 Task: For heading Use Caveat with red colour.  font size for heading24,  'Change the font style of data to'Caveat and font size to 16,  Change the alignment of both headline & data to Align right In the sheet   Synergy Sales templetes   book
Action: Mouse moved to (318, 158)
Screenshot: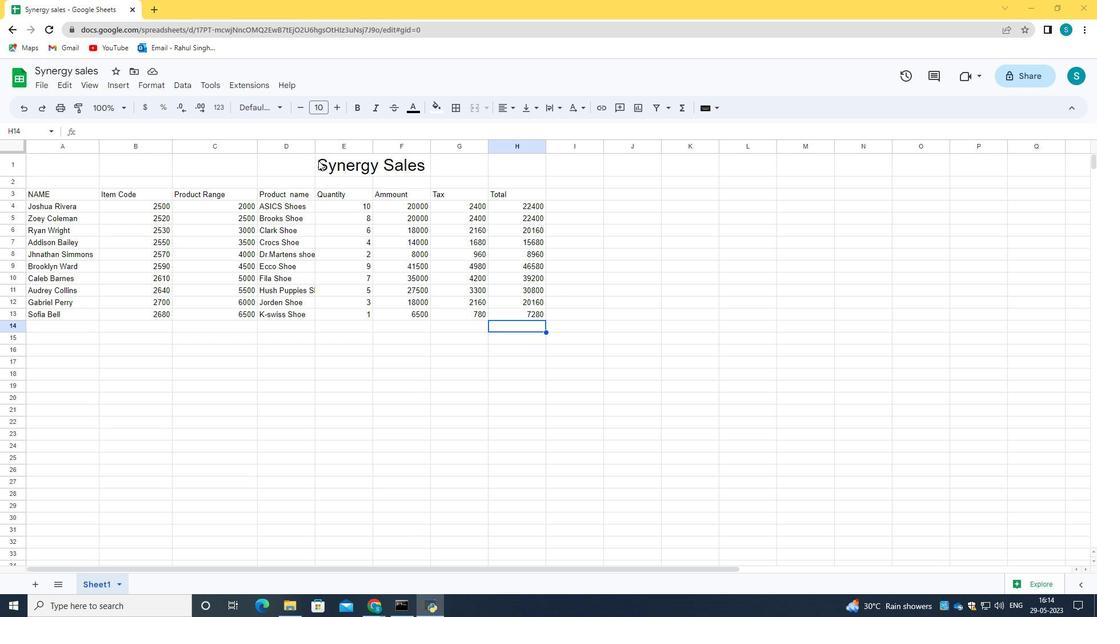 
Action: Mouse pressed left at (318, 158)
Screenshot: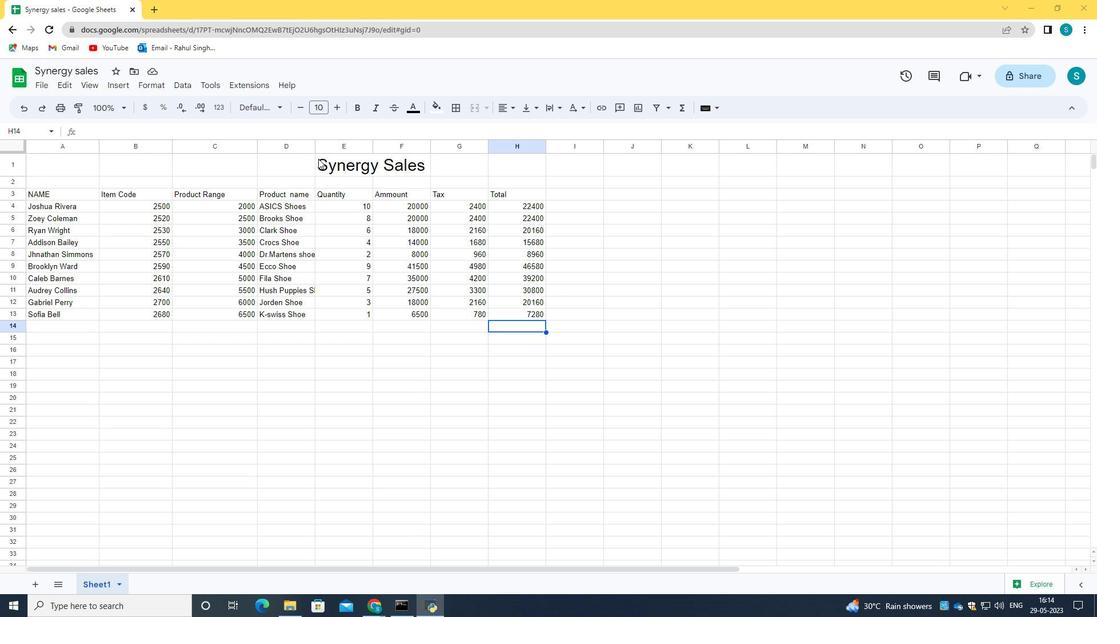 
Action: Mouse moved to (425, 164)
Screenshot: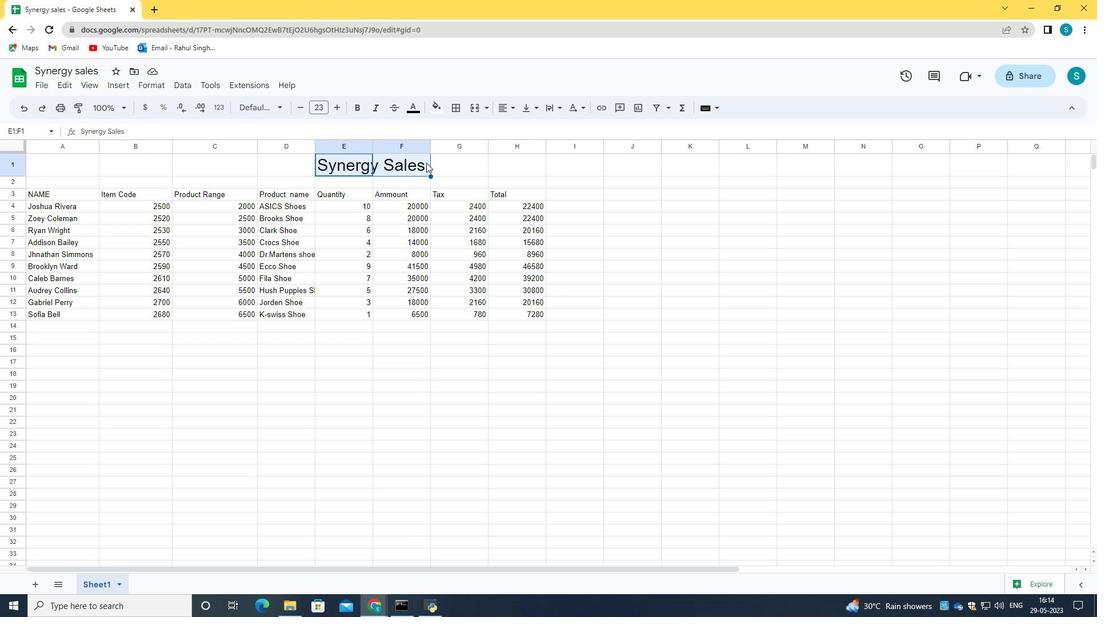 
Action: Mouse pressed left at (425, 164)
Screenshot: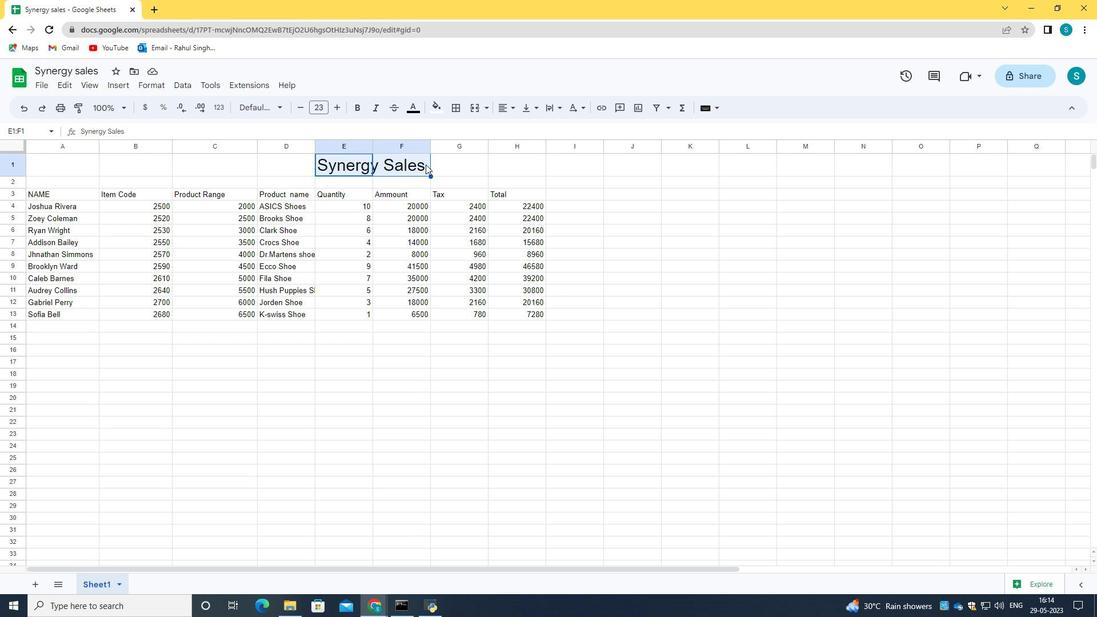 
Action: Mouse pressed left at (425, 164)
Screenshot: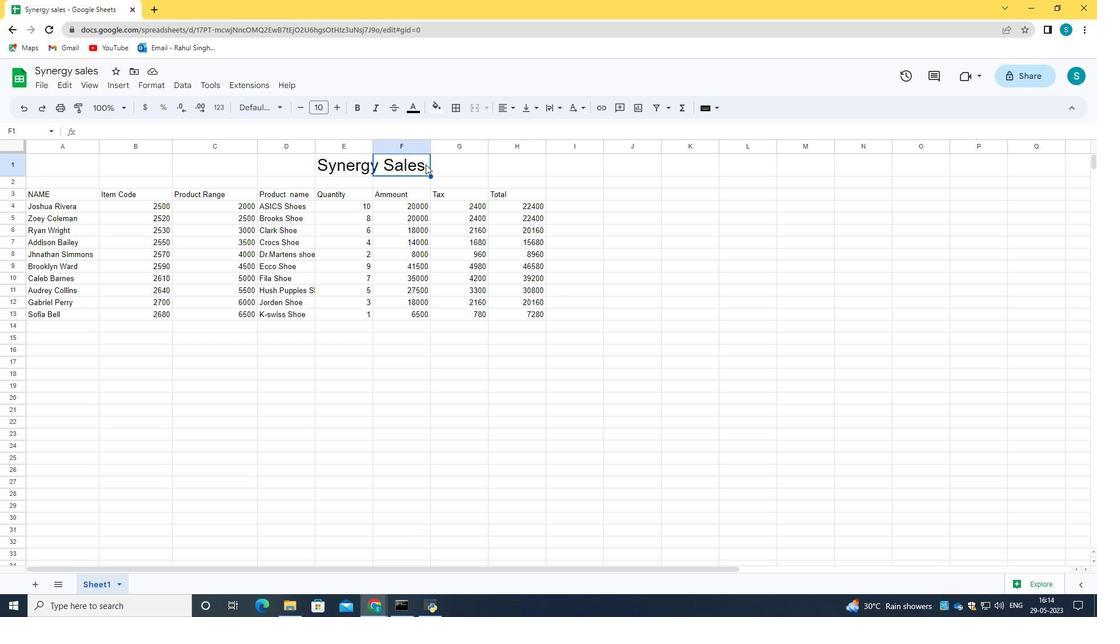 
Action: Mouse moved to (356, 168)
Screenshot: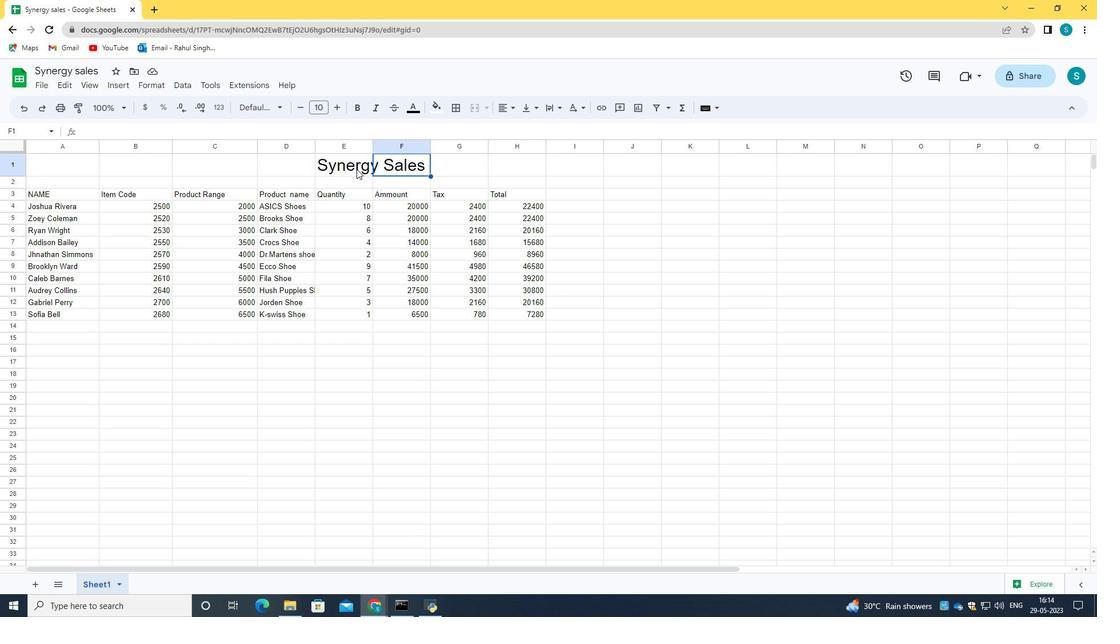 
Action: Mouse pressed left at (356, 168)
Screenshot: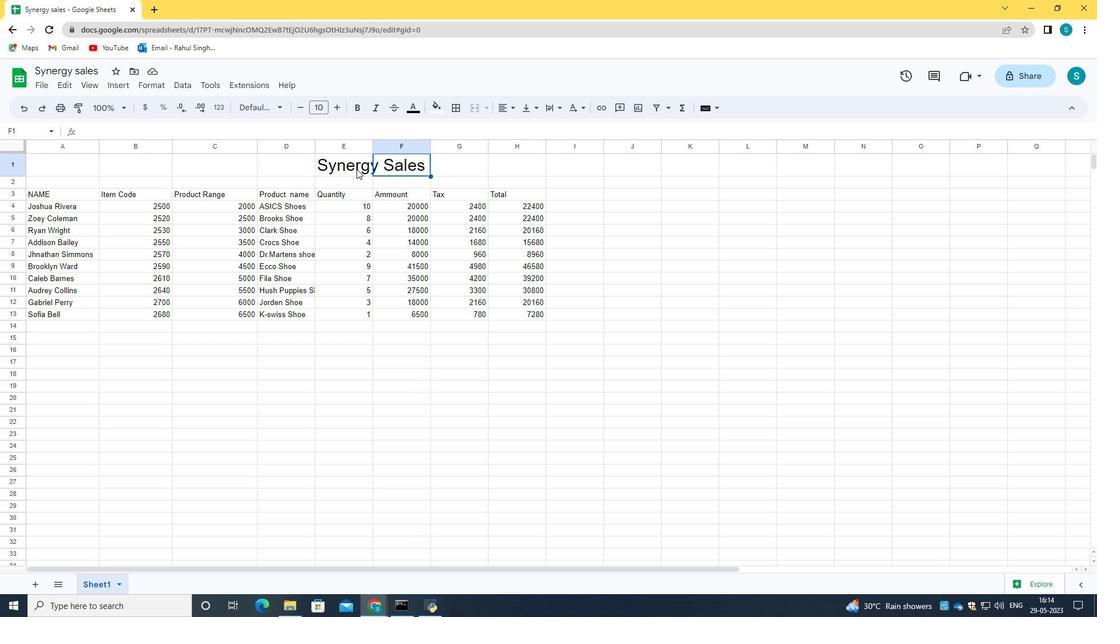 
Action: Mouse moved to (373, 146)
Screenshot: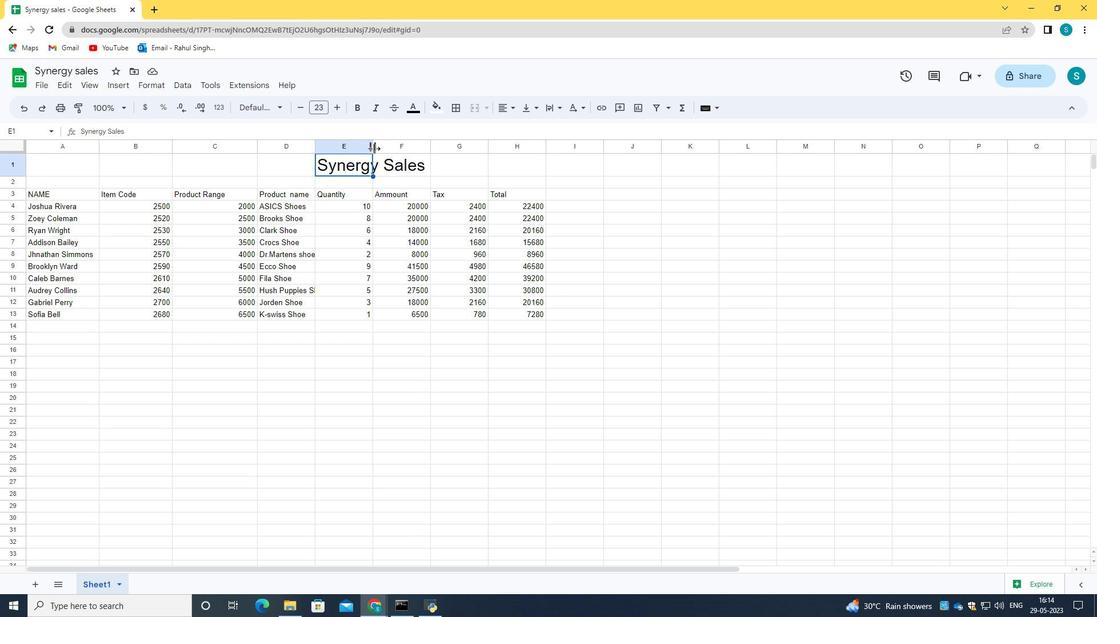 
Action: Mouse pressed left at (373, 146)
Screenshot: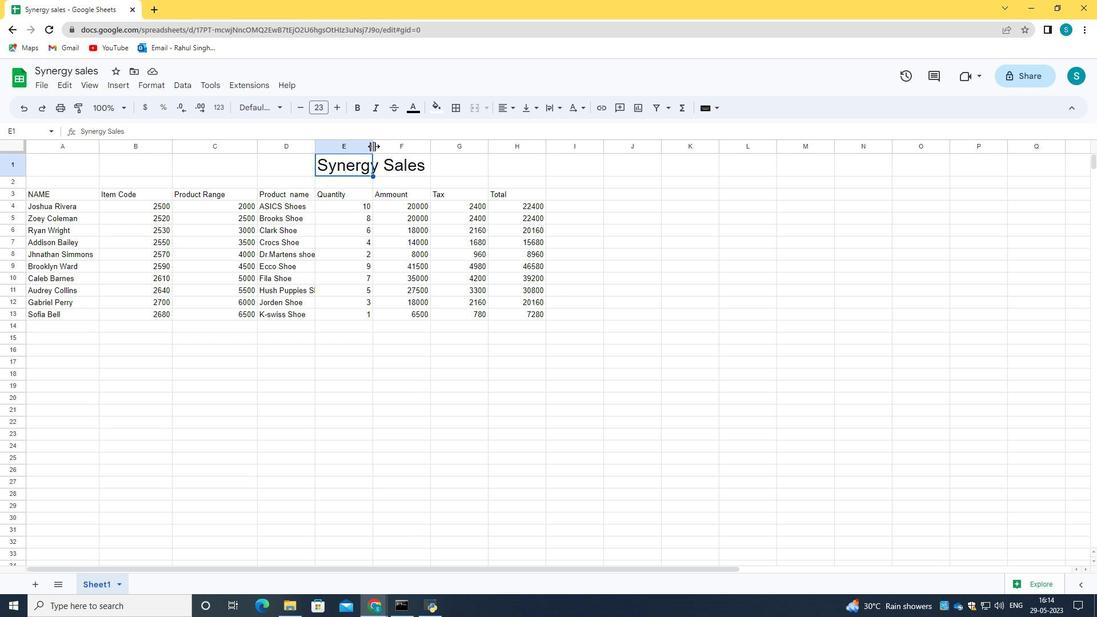 
Action: Mouse moved to (422, 142)
Screenshot: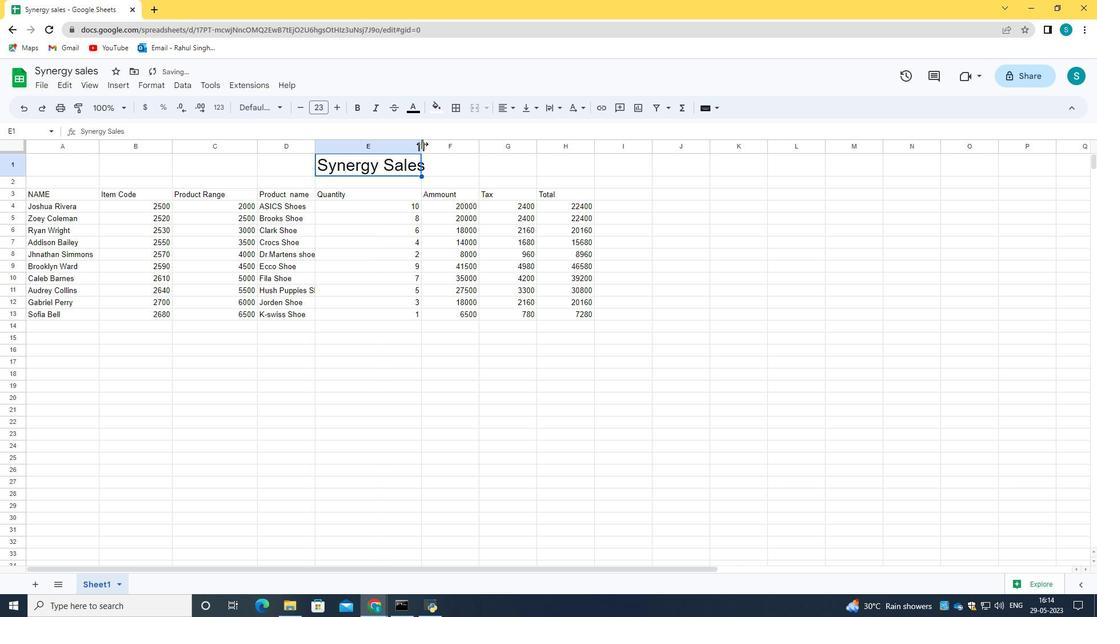 
Action: Mouse pressed left at (422, 142)
Screenshot: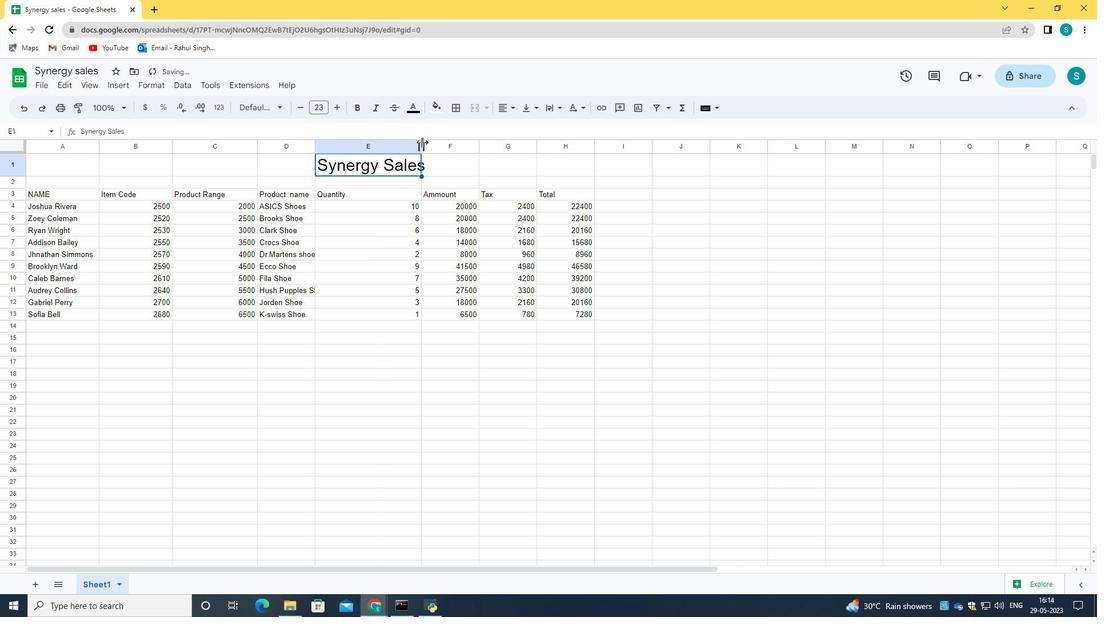 
Action: Mouse moved to (427, 164)
Screenshot: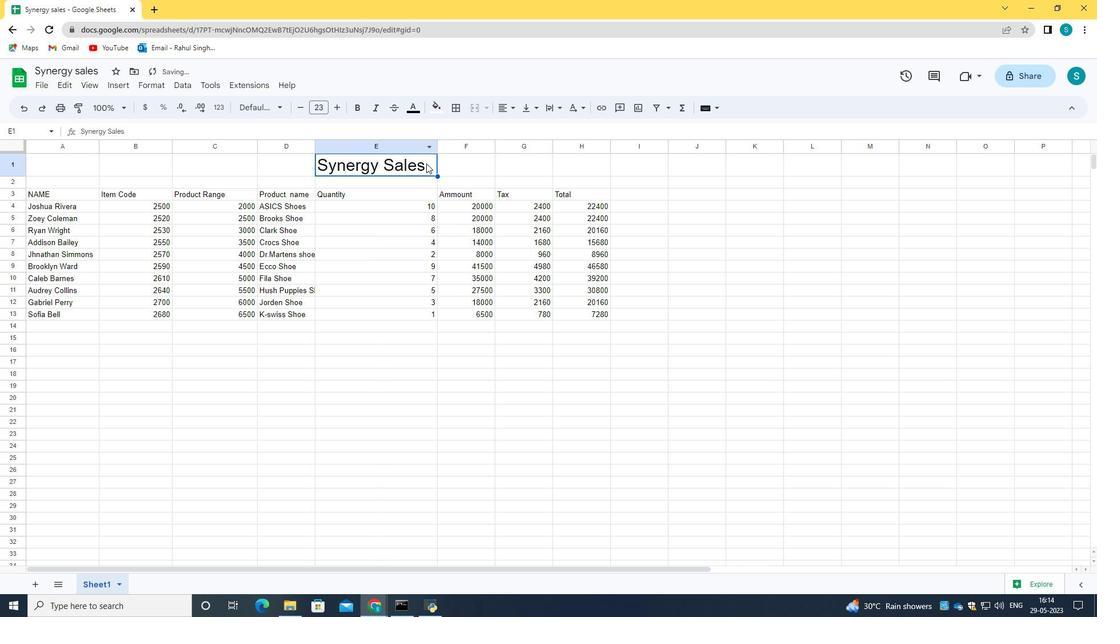 
Action: Mouse pressed left at (427, 164)
Screenshot: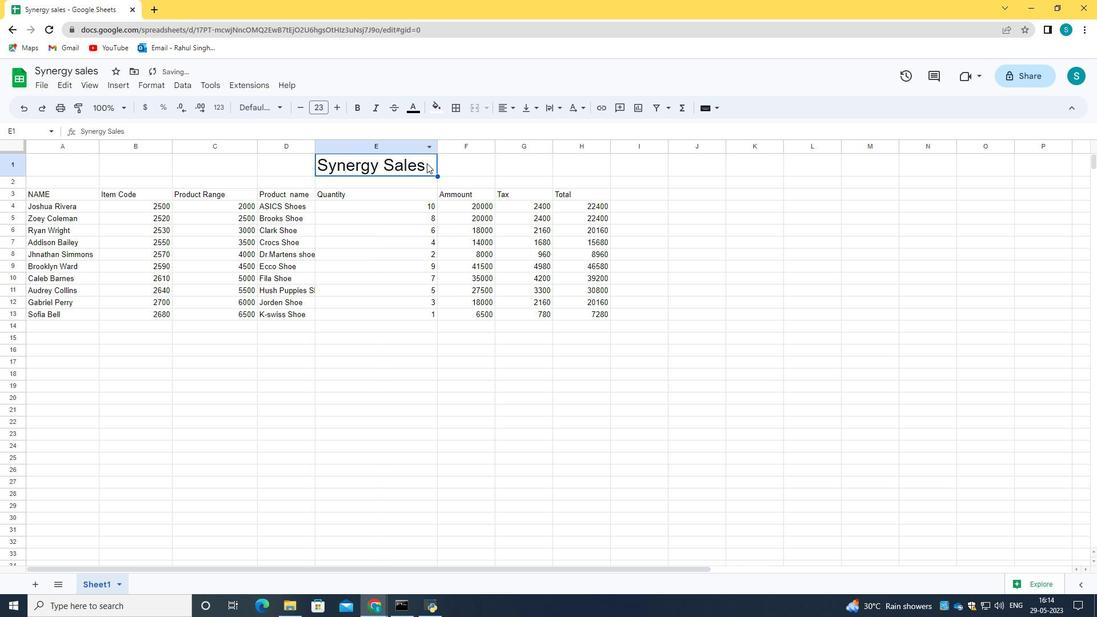
Action: Mouse pressed left at (427, 164)
Screenshot: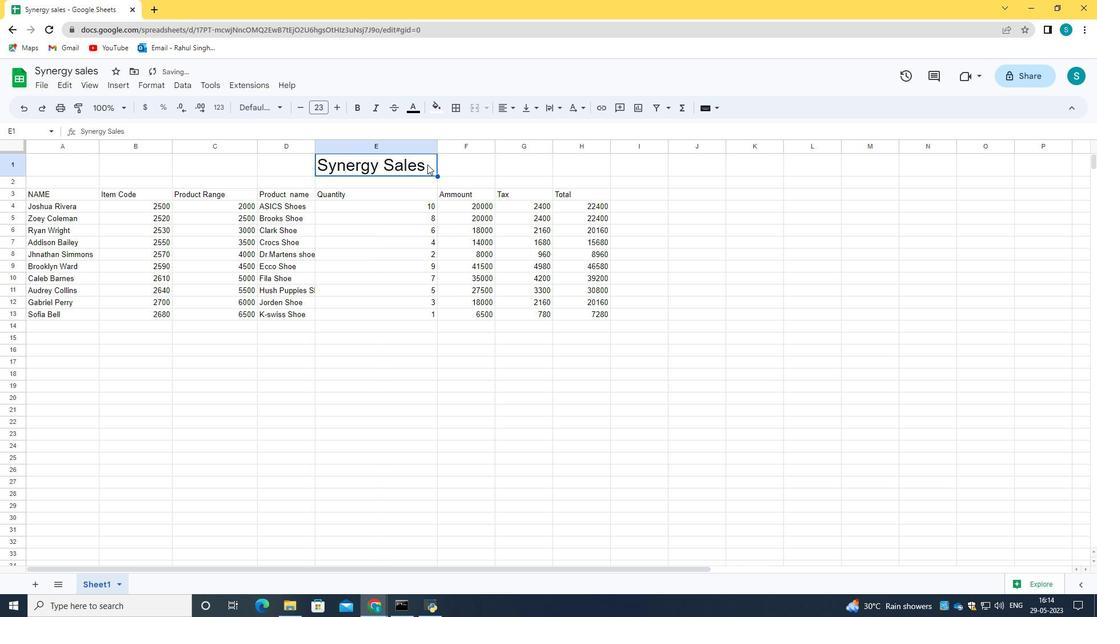 
Action: Mouse pressed left at (427, 164)
Screenshot: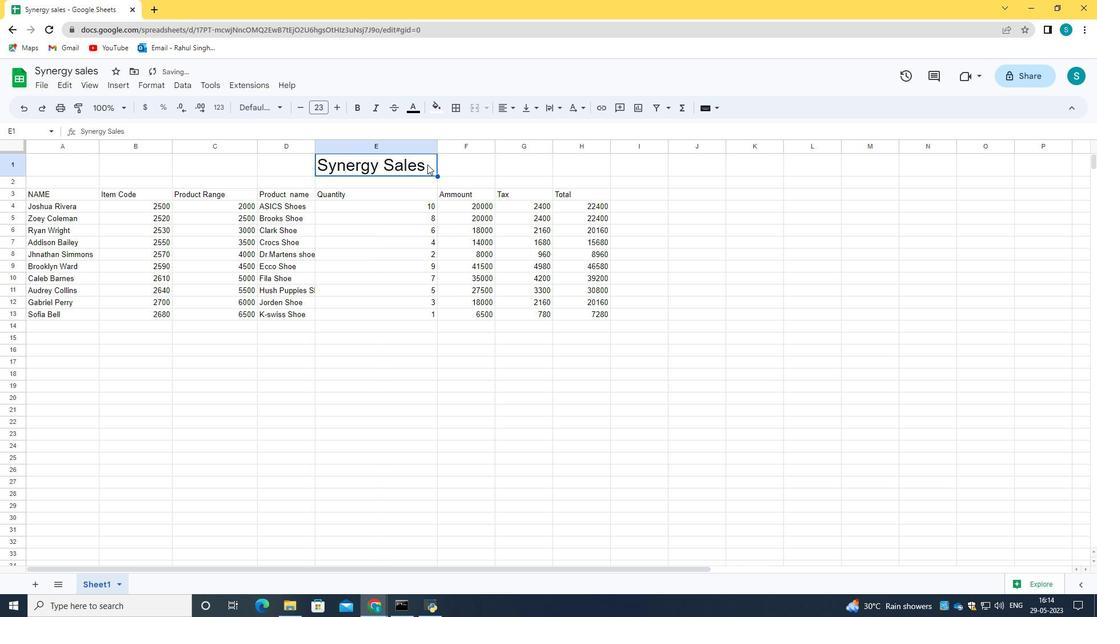 
Action: Mouse moved to (277, 107)
Screenshot: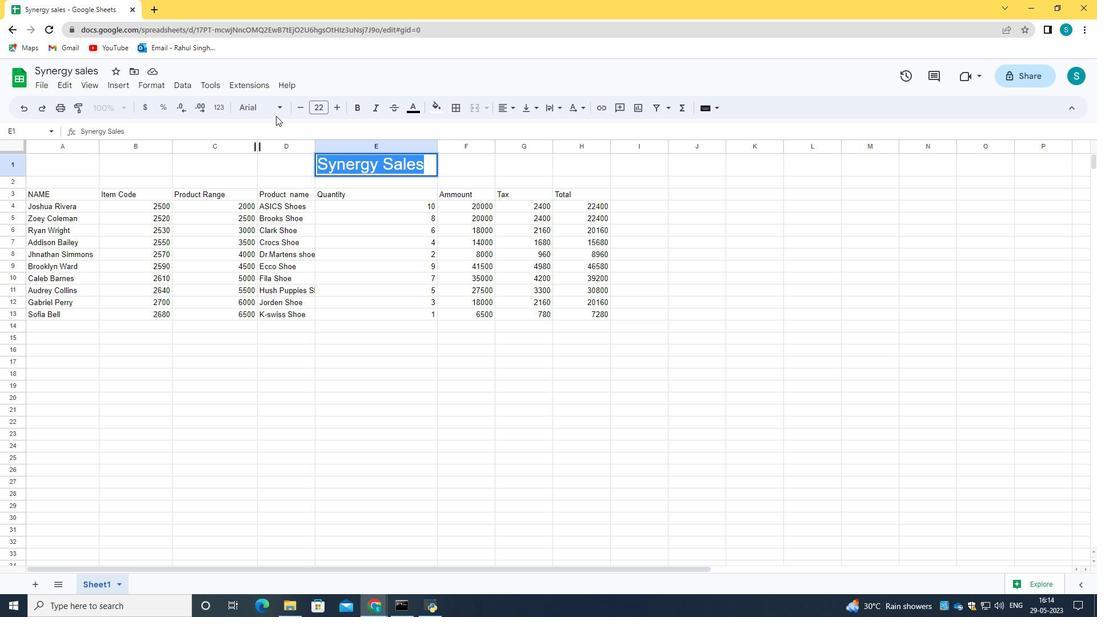 
Action: Mouse pressed left at (277, 107)
Screenshot: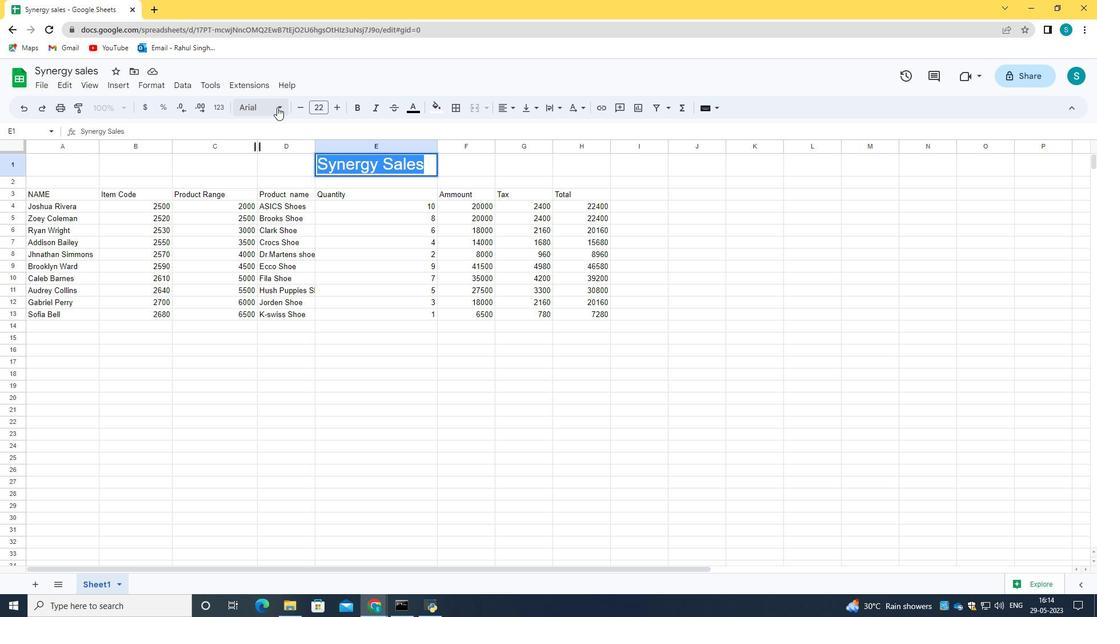 
Action: Mouse moved to (291, 365)
Screenshot: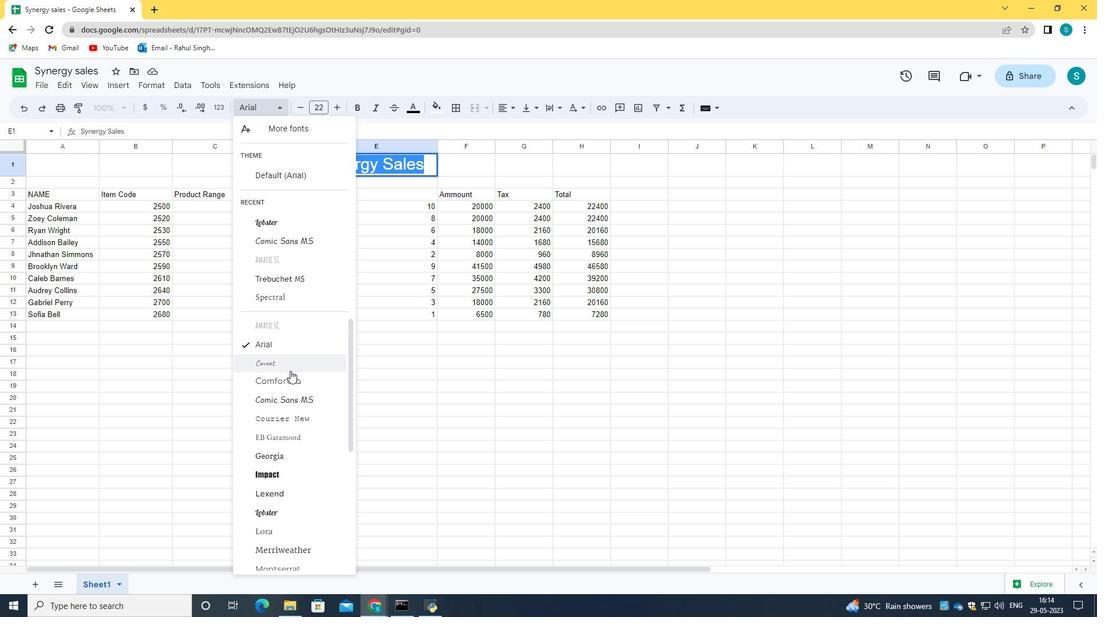 
Action: Mouse pressed left at (291, 365)
Screenshot: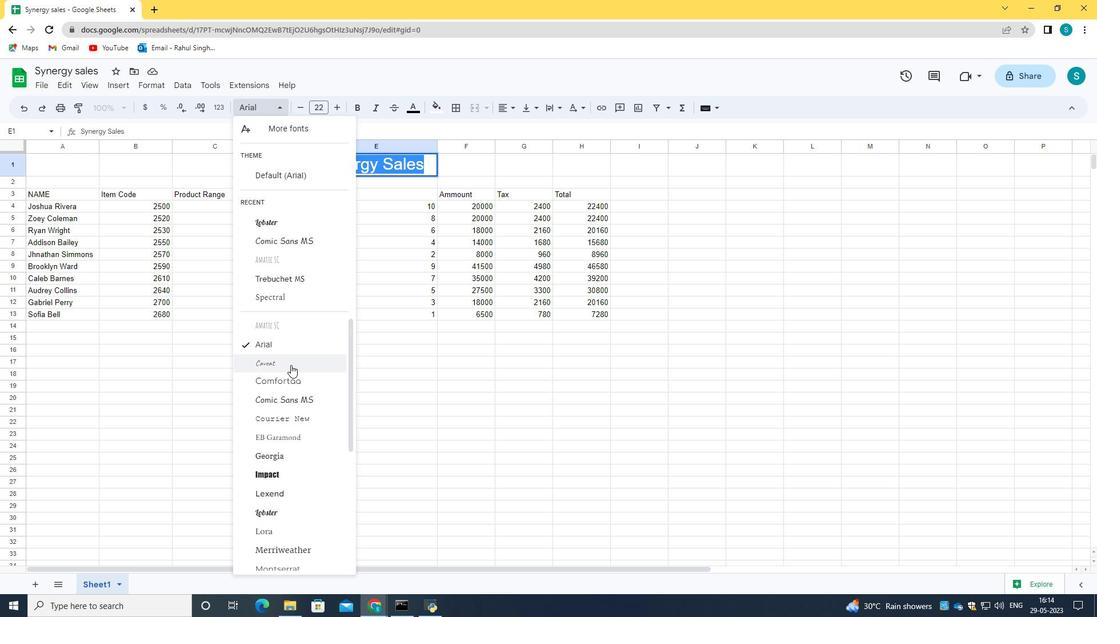 
Action: Mouse moved to (412, 110)
Screenshot: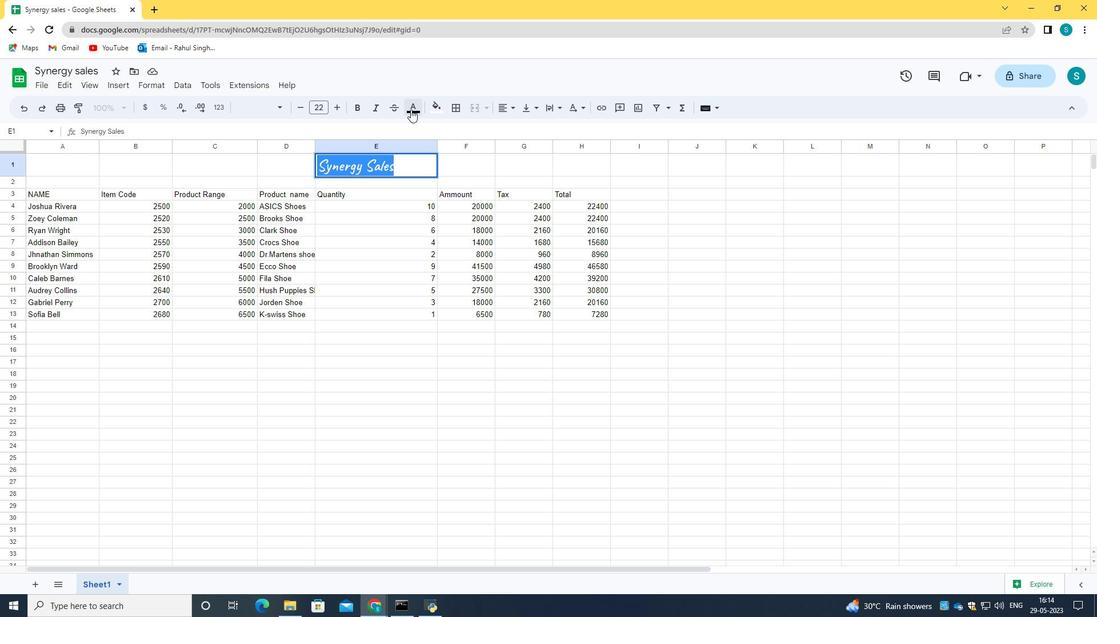 
Action: Mouse pressed left at (412, 110)
Screenshot: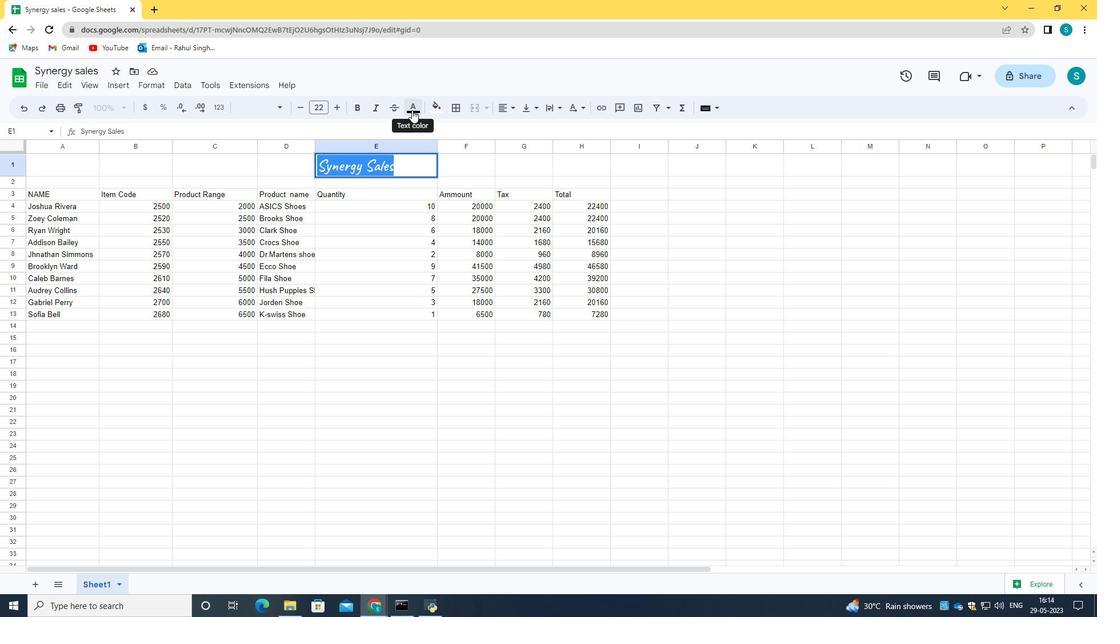 
Action: Mouse moved to (427, 159)
Screenshot: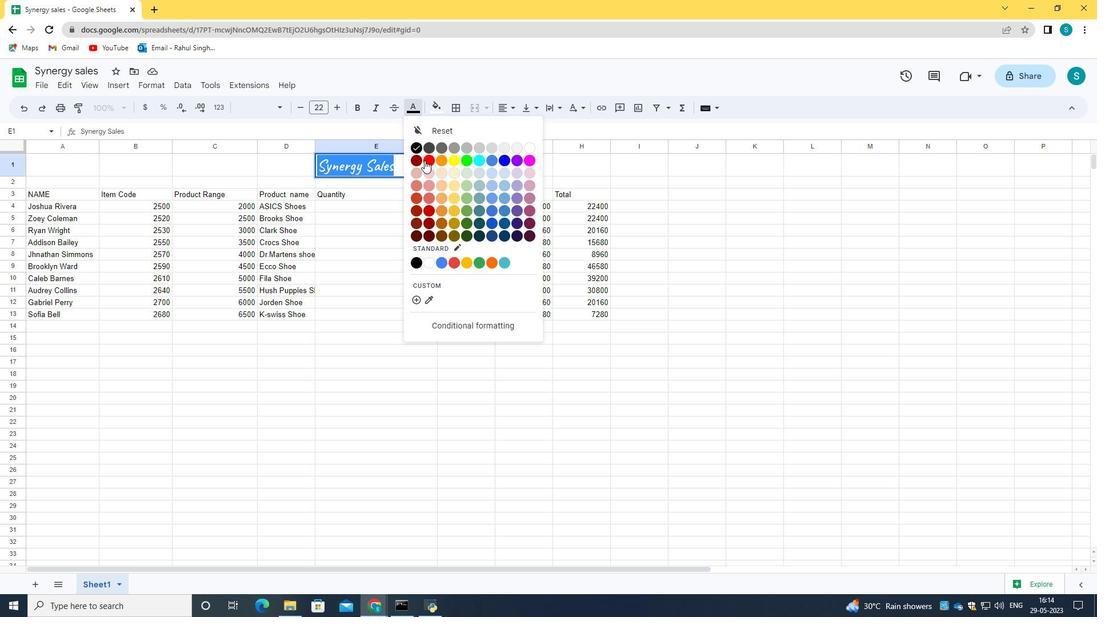 
Action: Mouse pressed left at (427, 159)
Screenshot: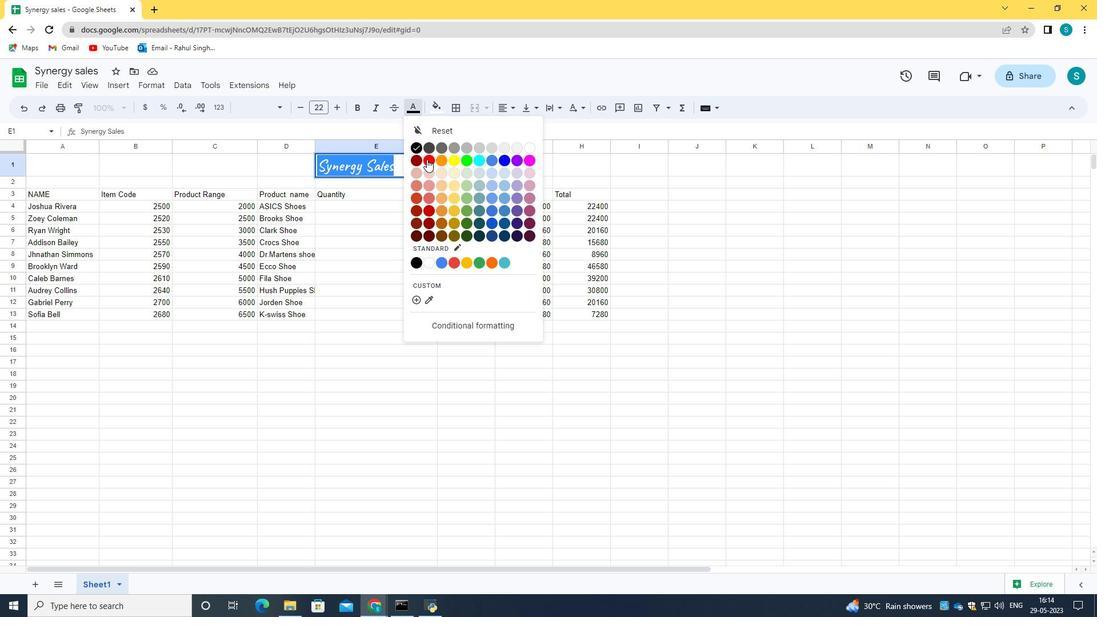
Action: Mouse moved to (337, 107)
Screenshot: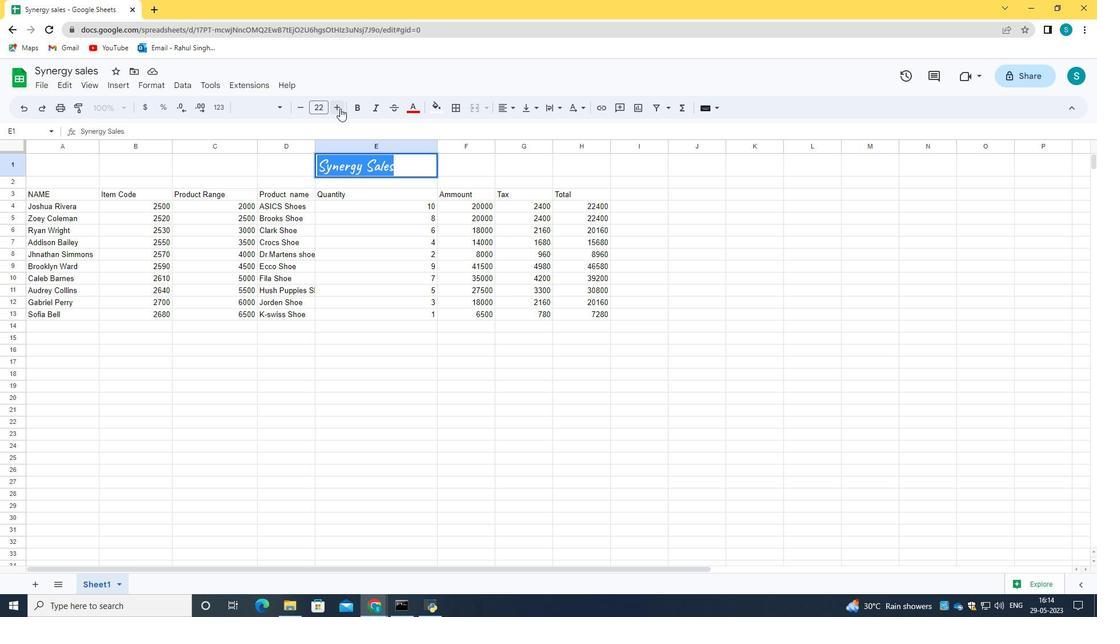 
Action: Mouse pressed left at (337, 107)
Screenshot: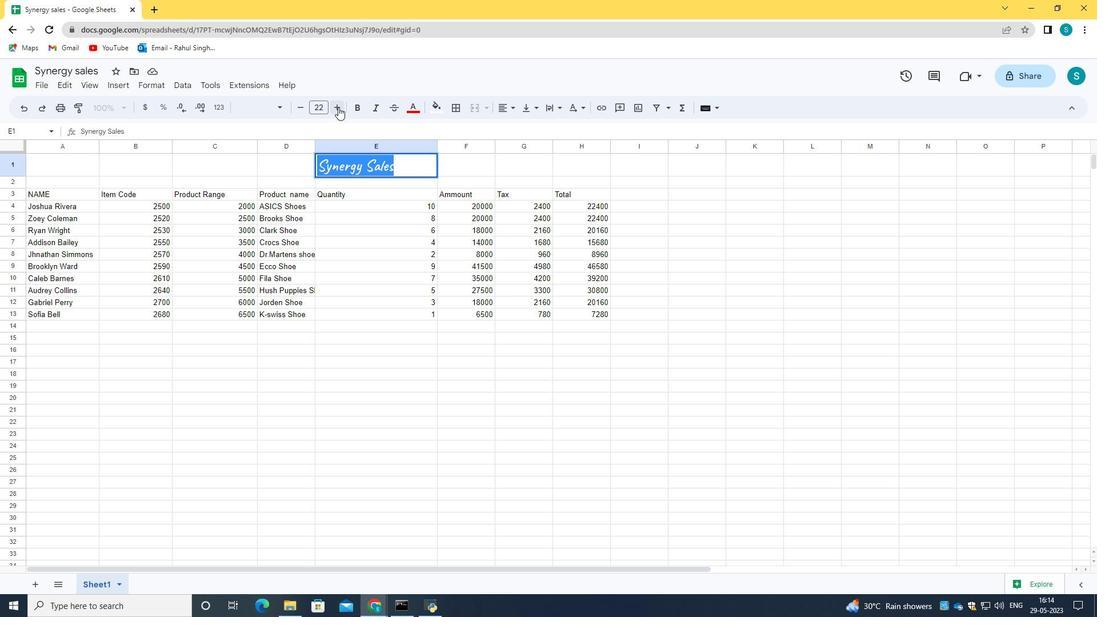 
Action: Mouse pressed left at (337, 107)
Screenshot: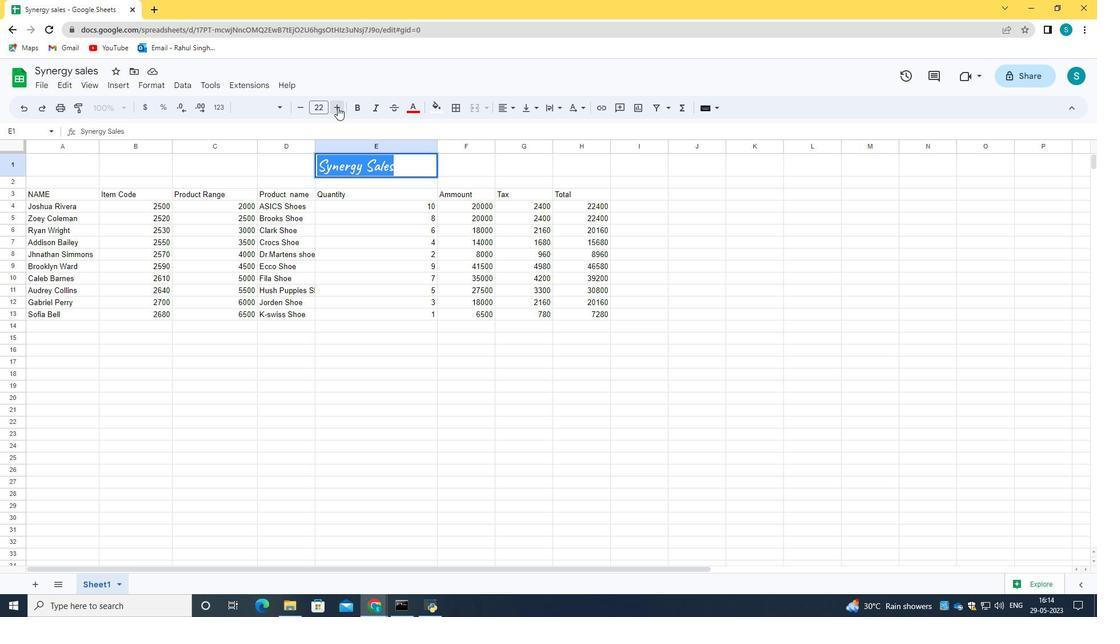 
Action: Mouse moved to (286, 172)
Screenshot: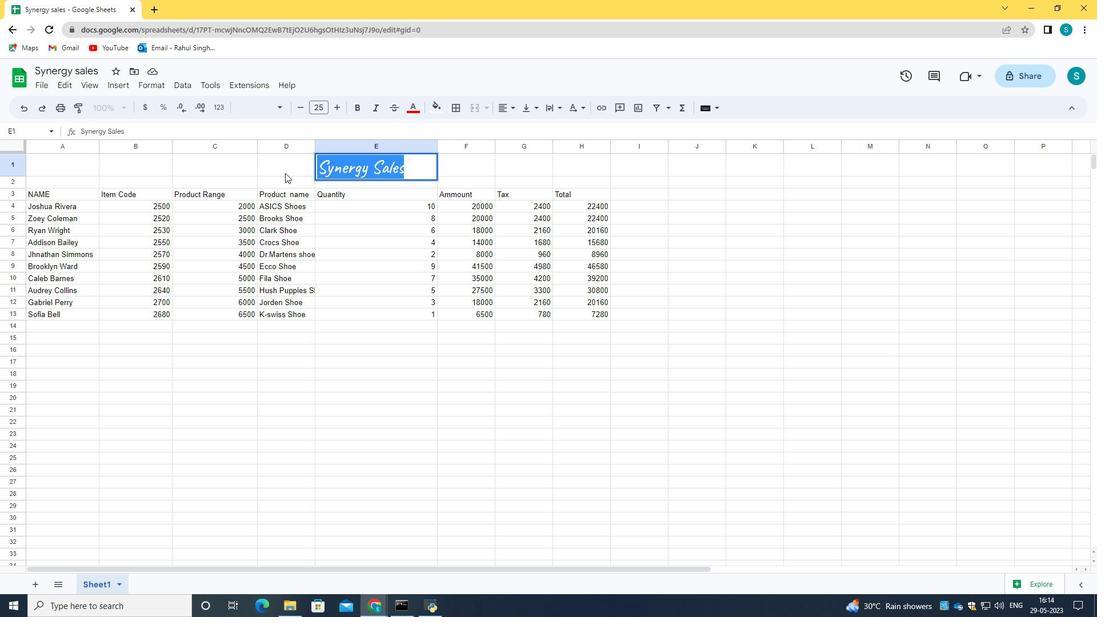 
Action: Mouse pressed left at (286, 172)
Screenshot: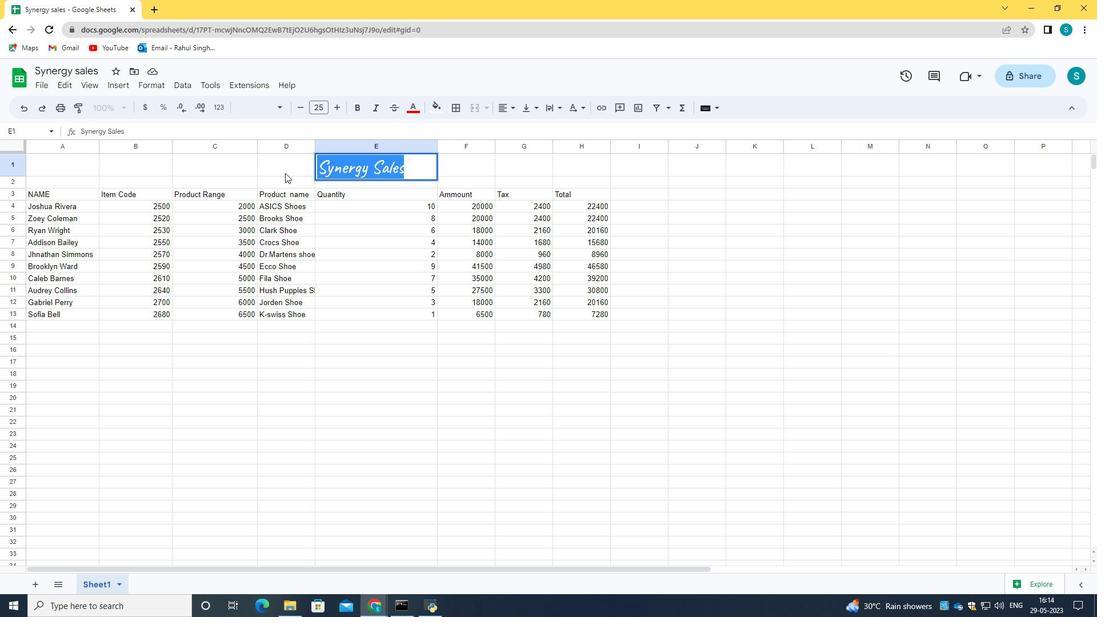 
Action: Mouse moved to (27, 195)
Screenshot: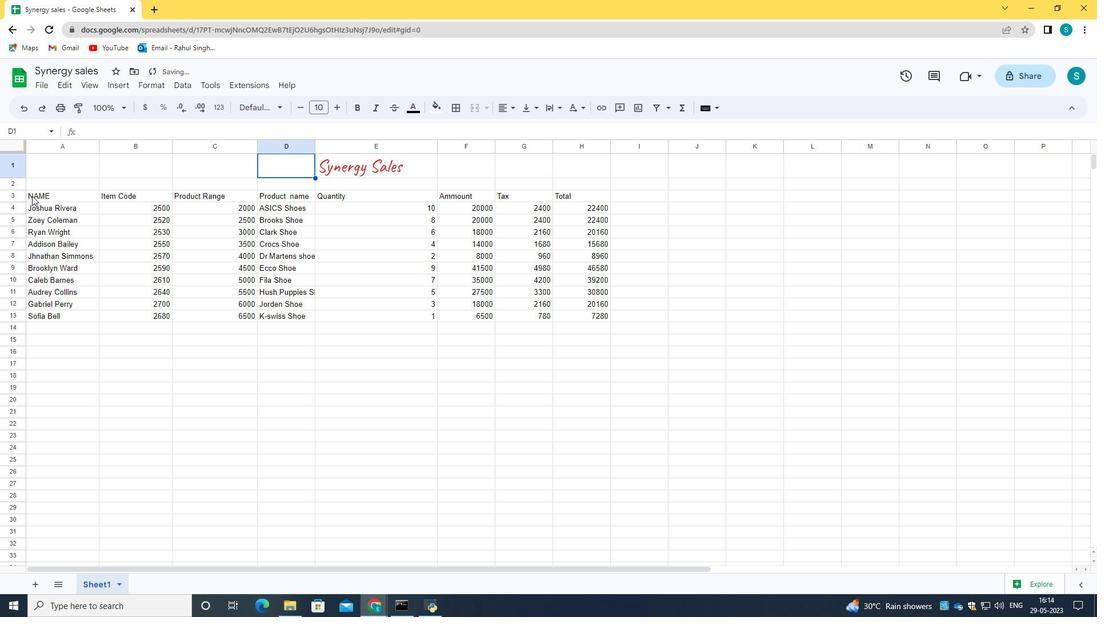 
Action: Mouse pressed left at (27, 195)
Screenshot: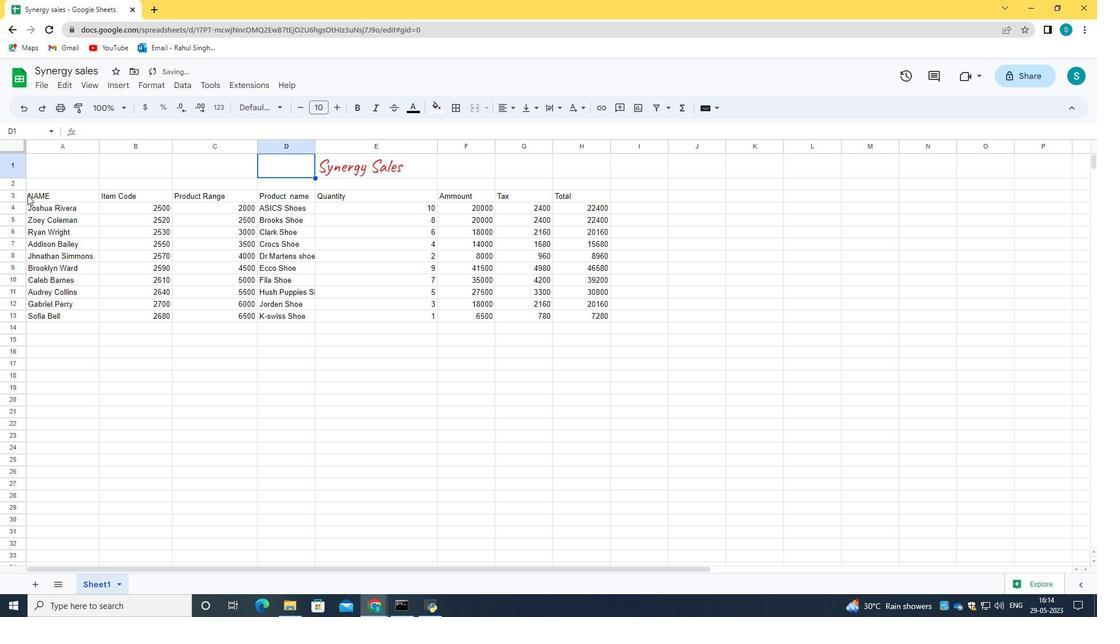 
Action: Mouse pressed left at (27, 195)
Screenshot: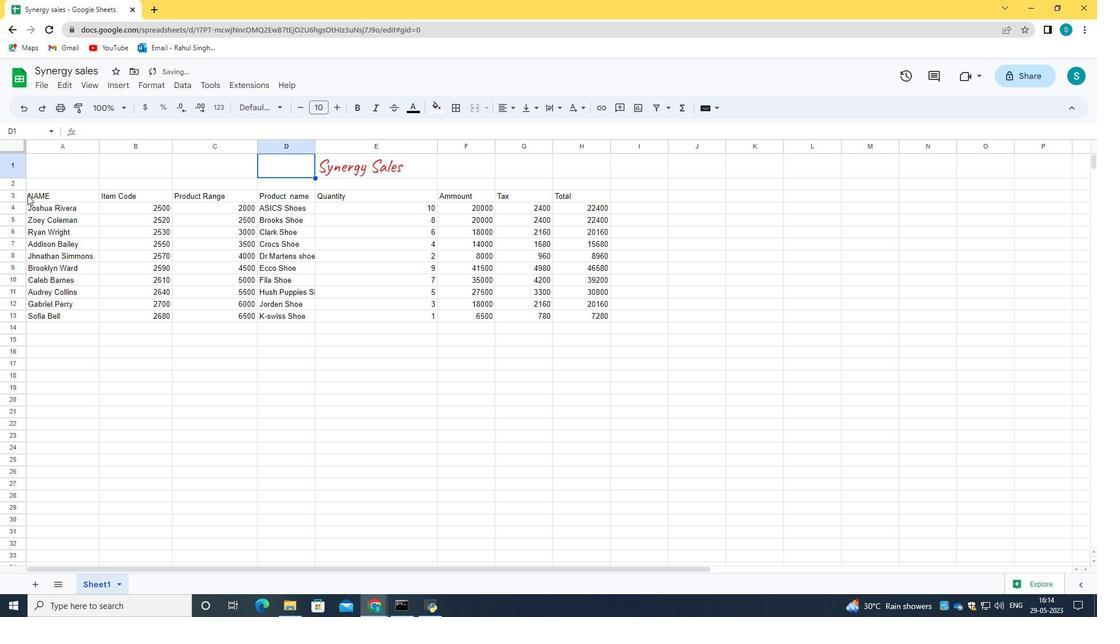 
Action: Mouse moved to (25, 194)
Screenshot: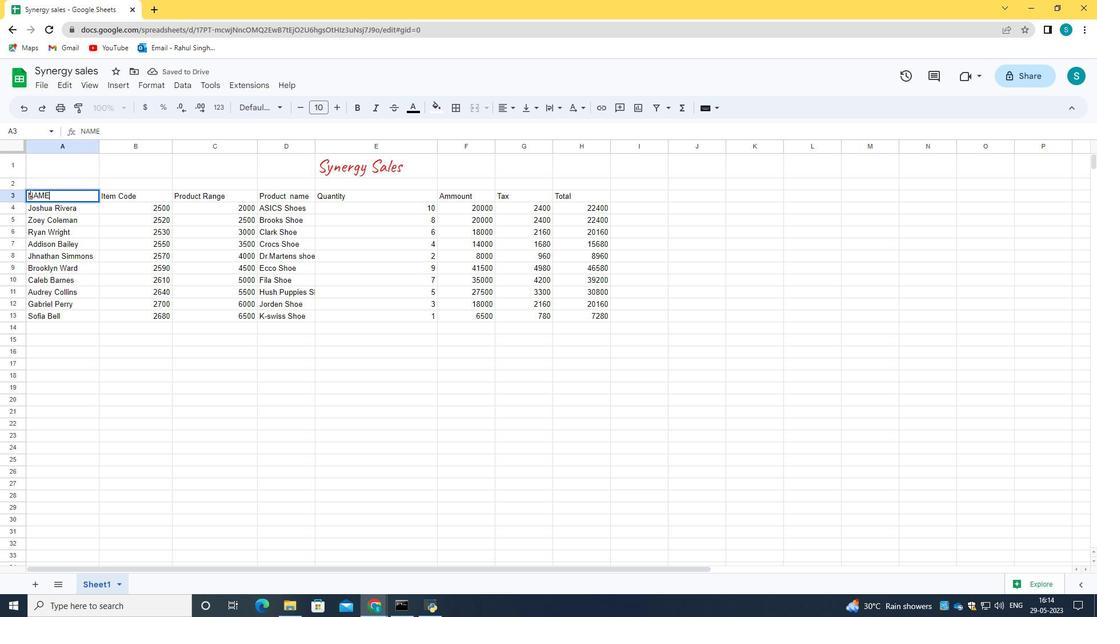 
Action: Mouse pressed left at (25, 194)
Screenshot: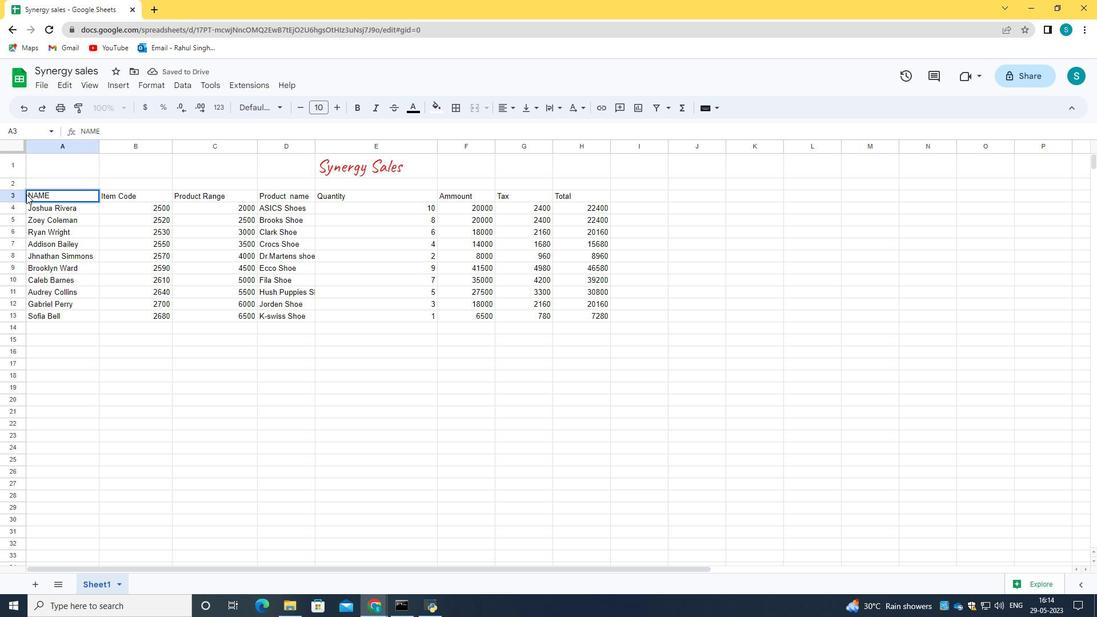 
Action: Mouse pressed left at (25, 194)
Screenshot: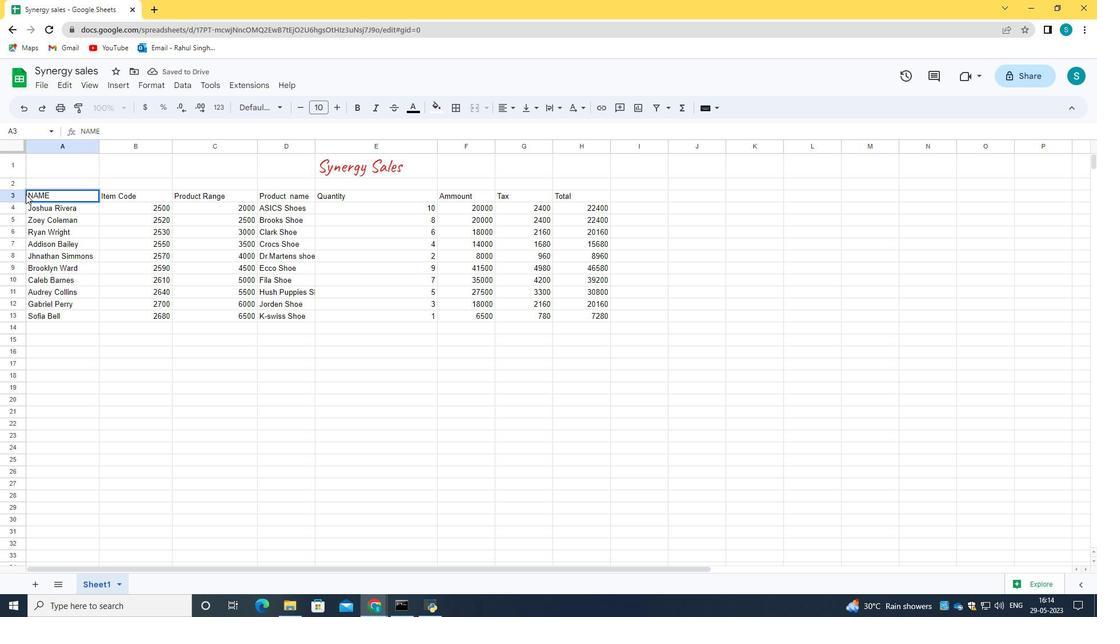 
Action: Mouse moved to (43, 196)
Screenshot: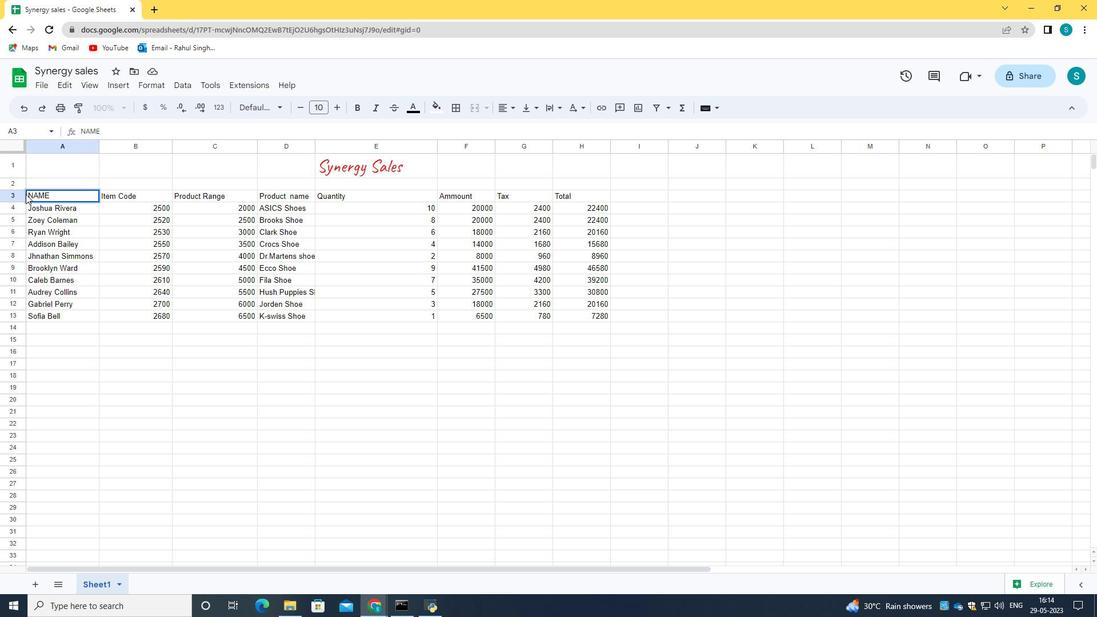 
Action: Mouse pressed left at (43, 196)
Screenshot: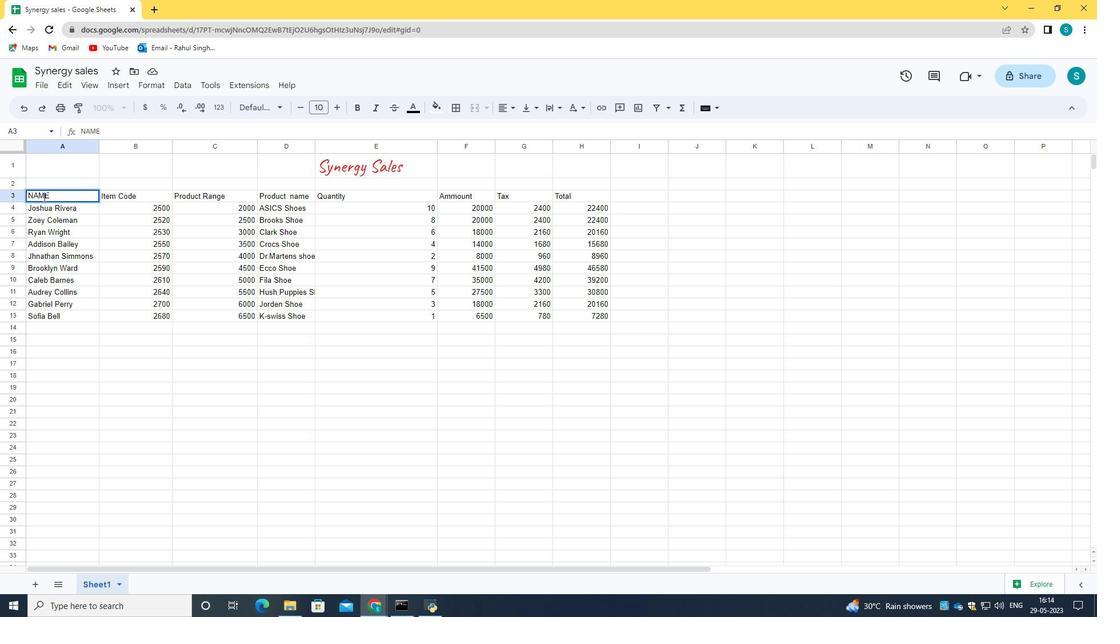 
Action: Mouse moved to (74, 185)
Screenshot: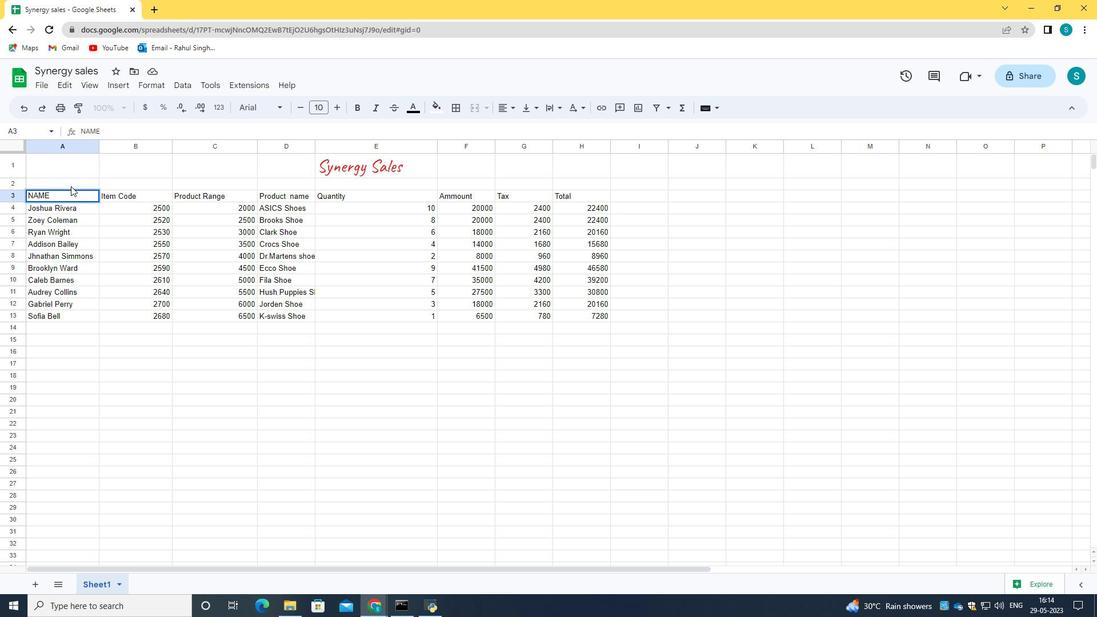 
Action: Mouse pressed left at (74, 185)
Screenshot: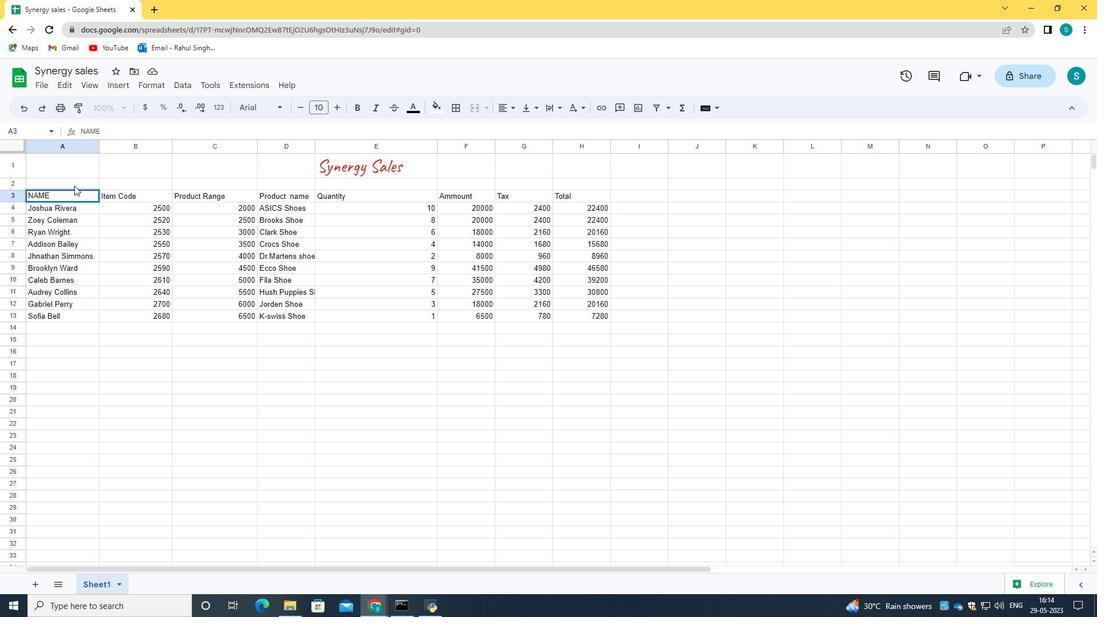 
Action: Mouse moved to (29, 195)
Screenshot: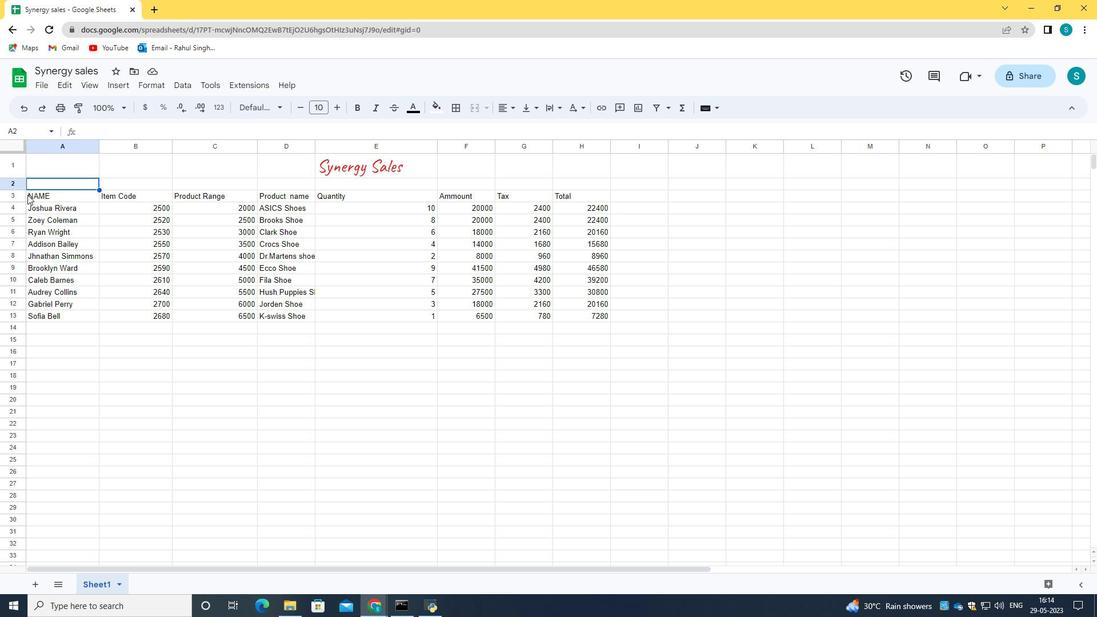
Action: Mouse pressed left at (29, 195)
Screenshot: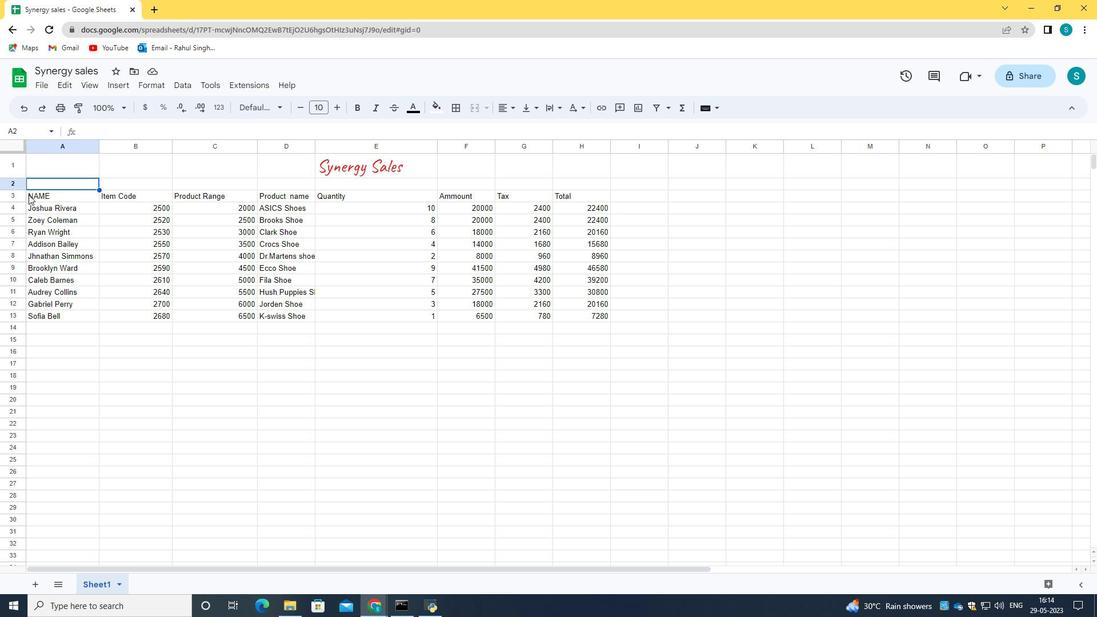 
Action: Mouse moved to (27, 194)
Screenshot: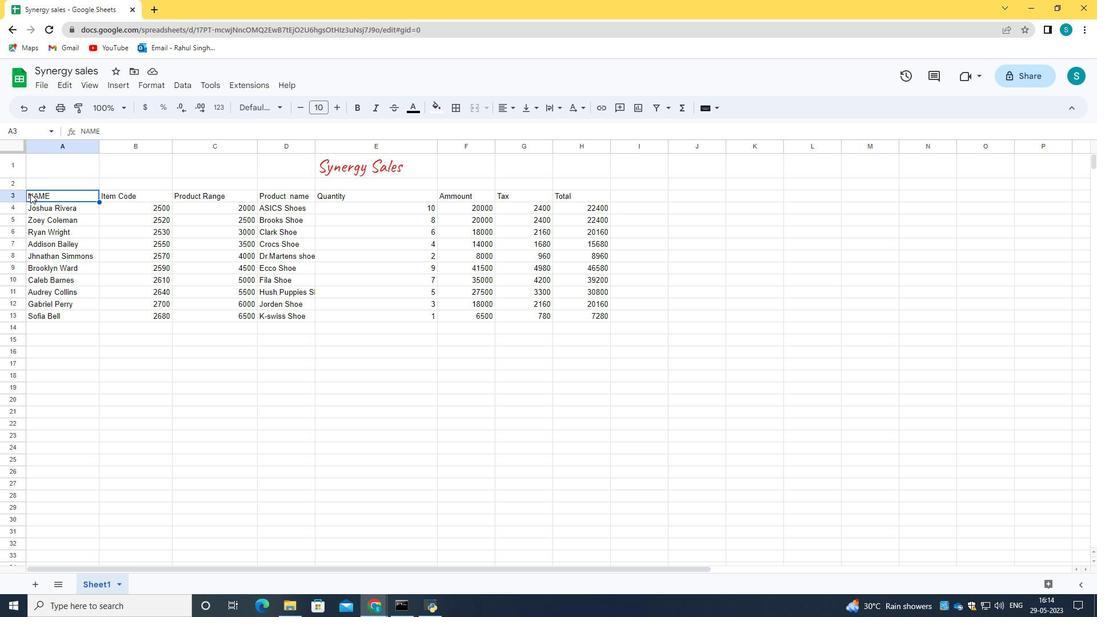 
Action: Mouse pressed left at (27, 194)
Screenshot: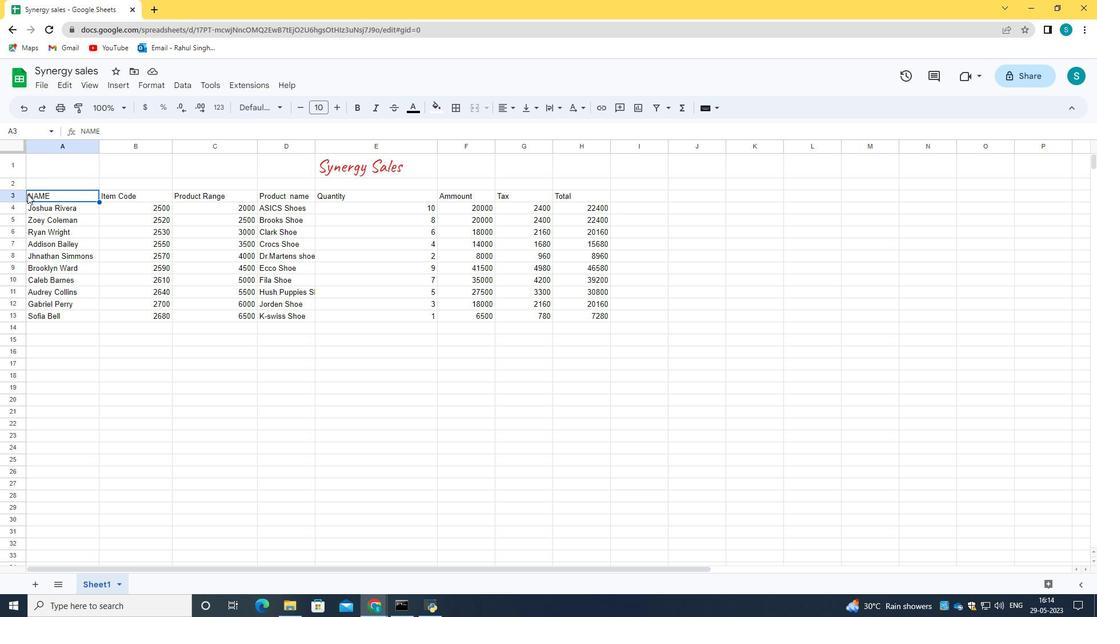 
Action: Mouse moved to (257, 112)
Screenshot: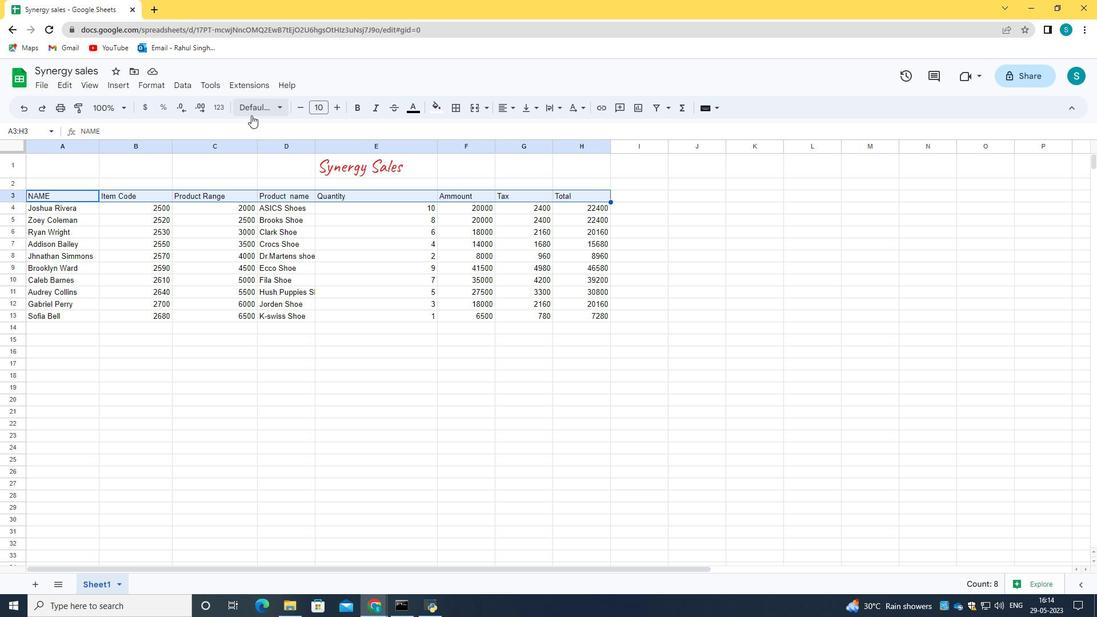 
Action: Mouse pressed left at (257, 112)
Screenshot: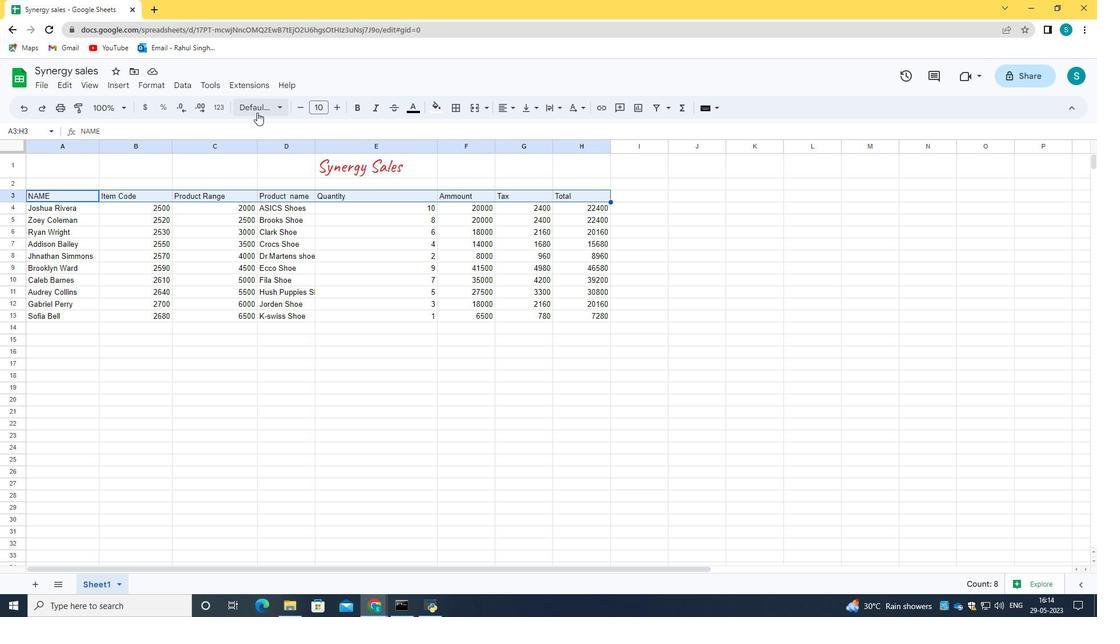 
Action: Mouse moved to (286, 355)
Screenshot: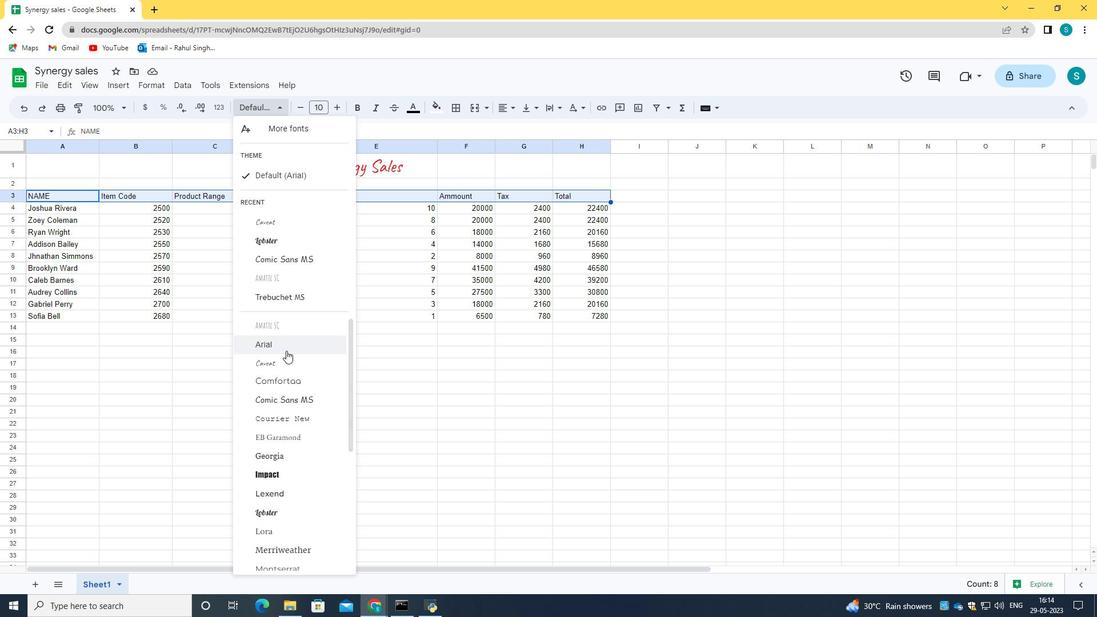 
Action: Mouse pressed left at (286, 355)
Screenshot: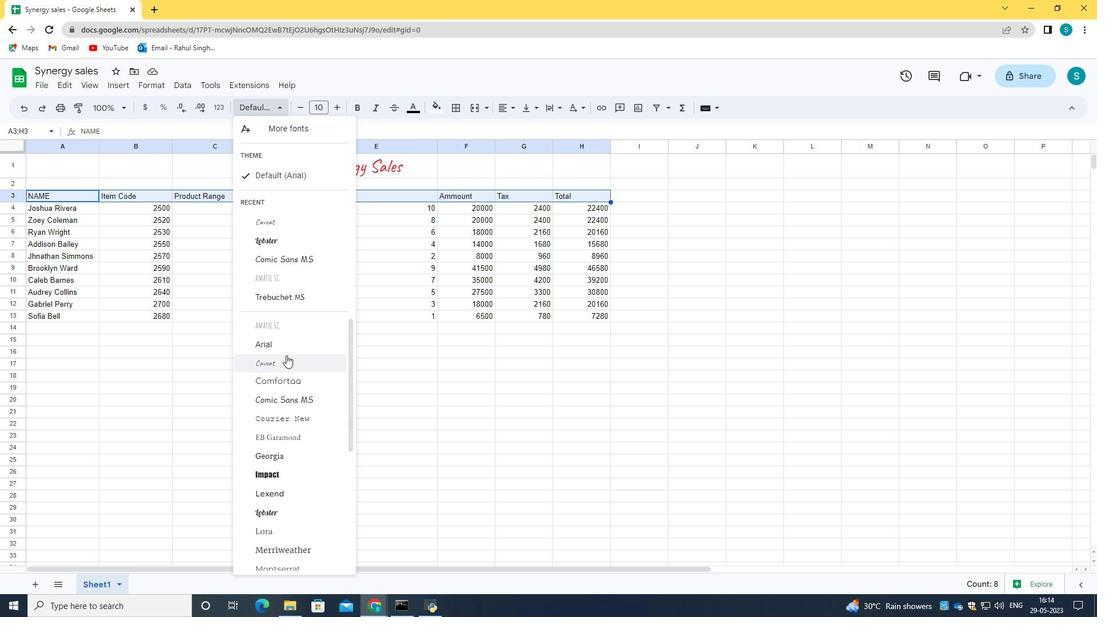 
Action: Mouse moved to (334, 109)
Screenshot: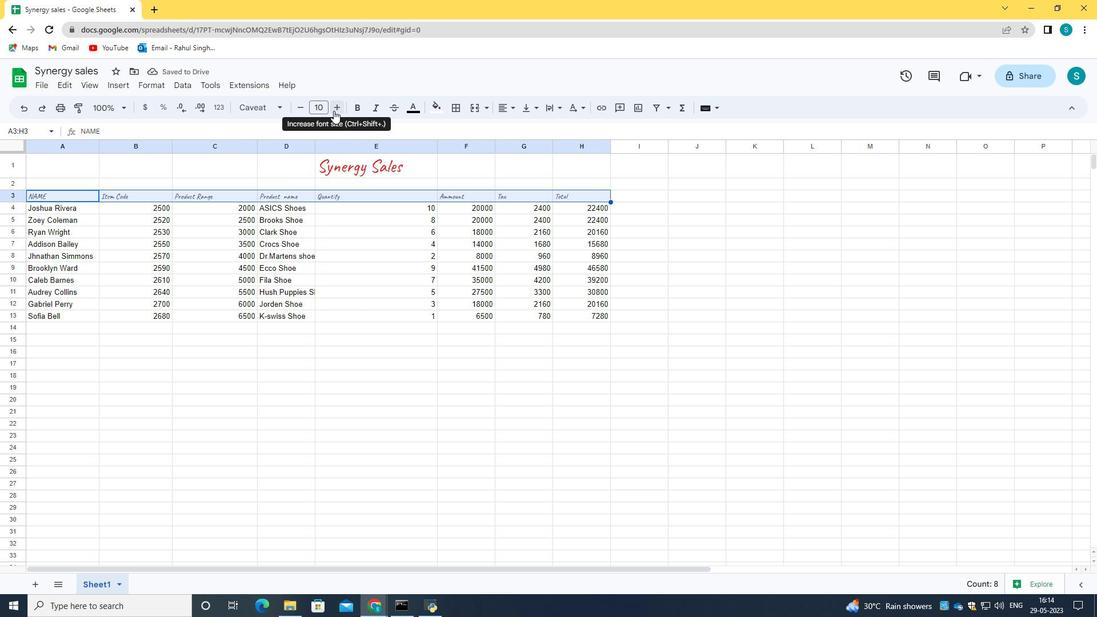 
Action: Mouse pressed left at (334, 109)
Screenshot: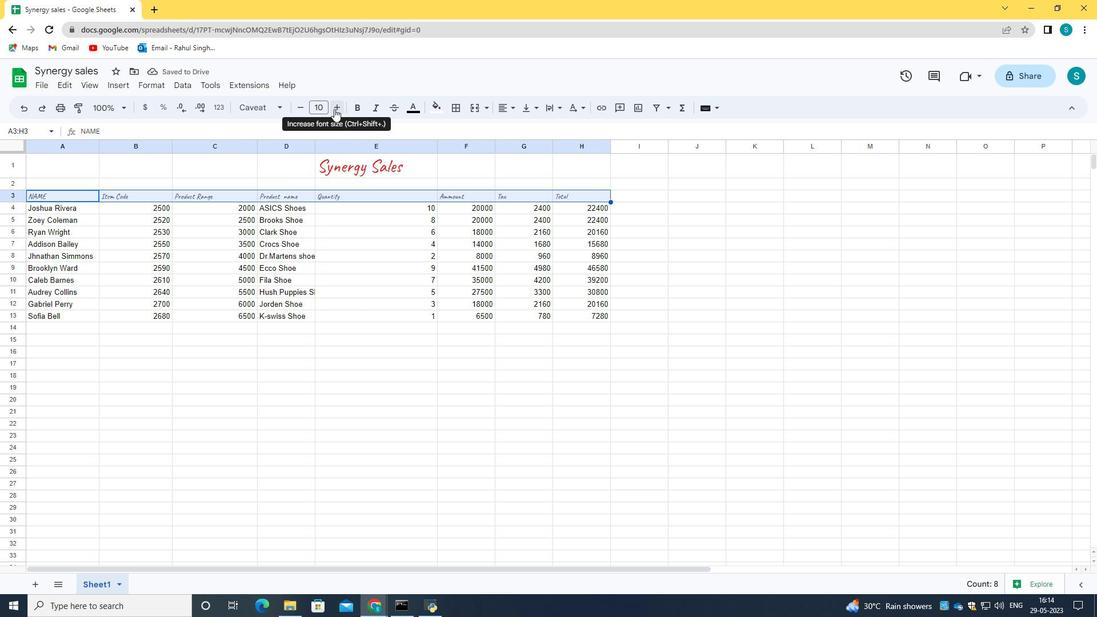 
Action: Mouse pressed left at (334, 109)
Screenshot: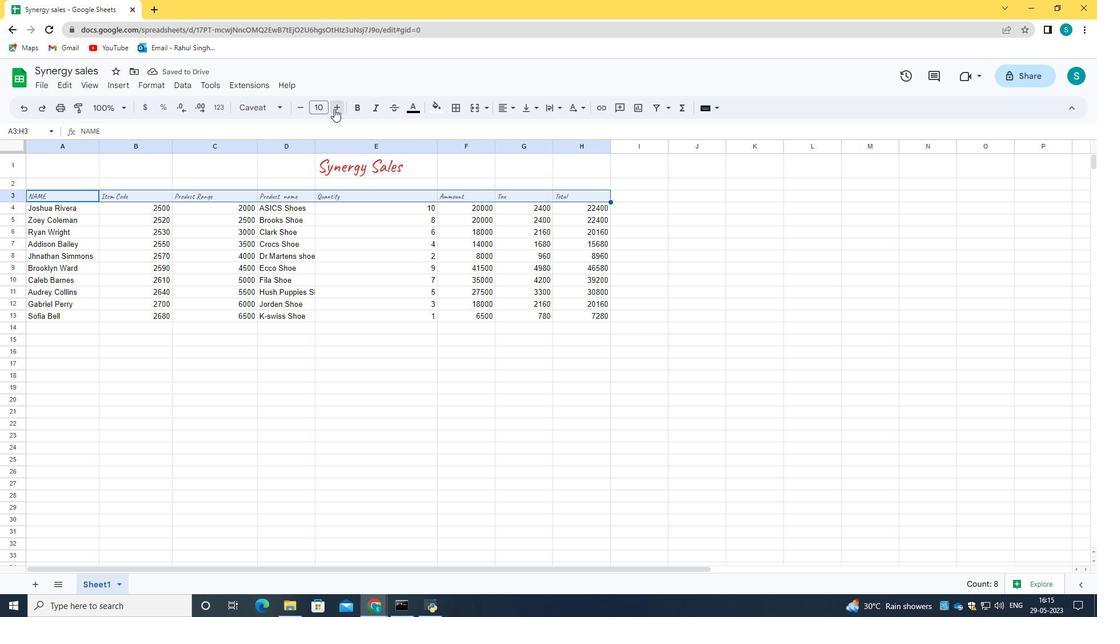 
Action: Mouse pressed left at (334, 109)
Screenshot: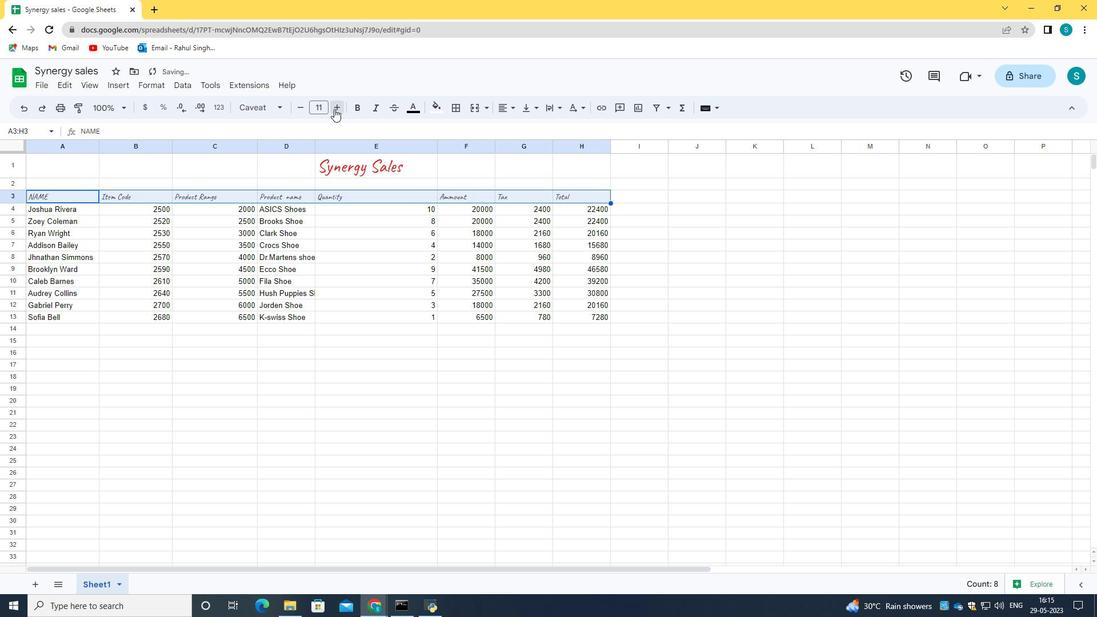
Action: Mouse pressed left at (334, 109)
Screenshot: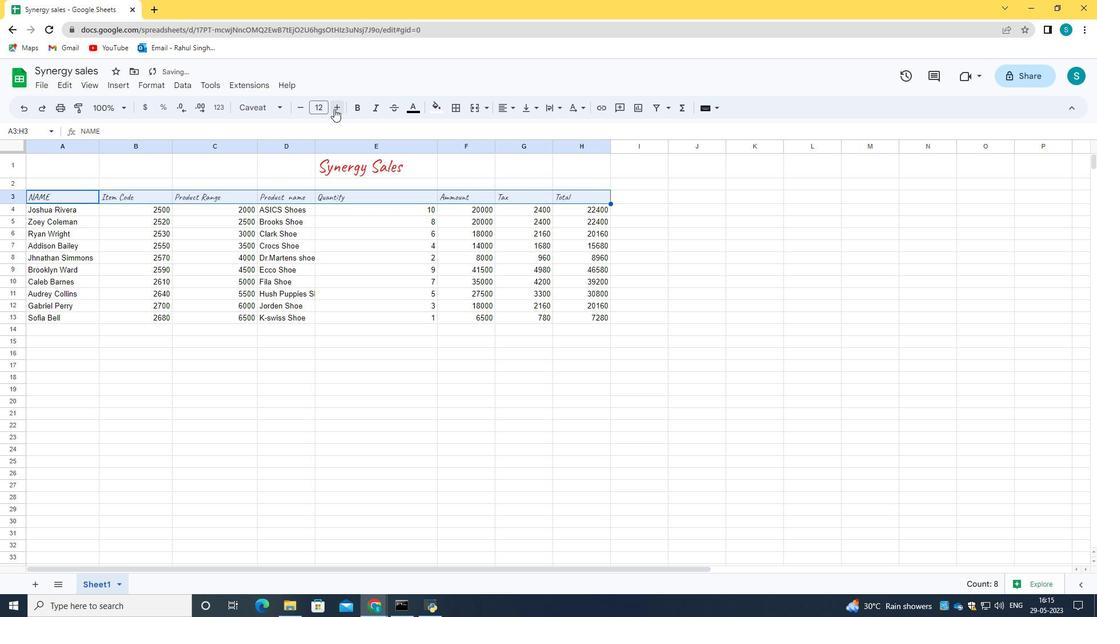 
Action: Mouse pressed left at (334, 109)
Screenshot: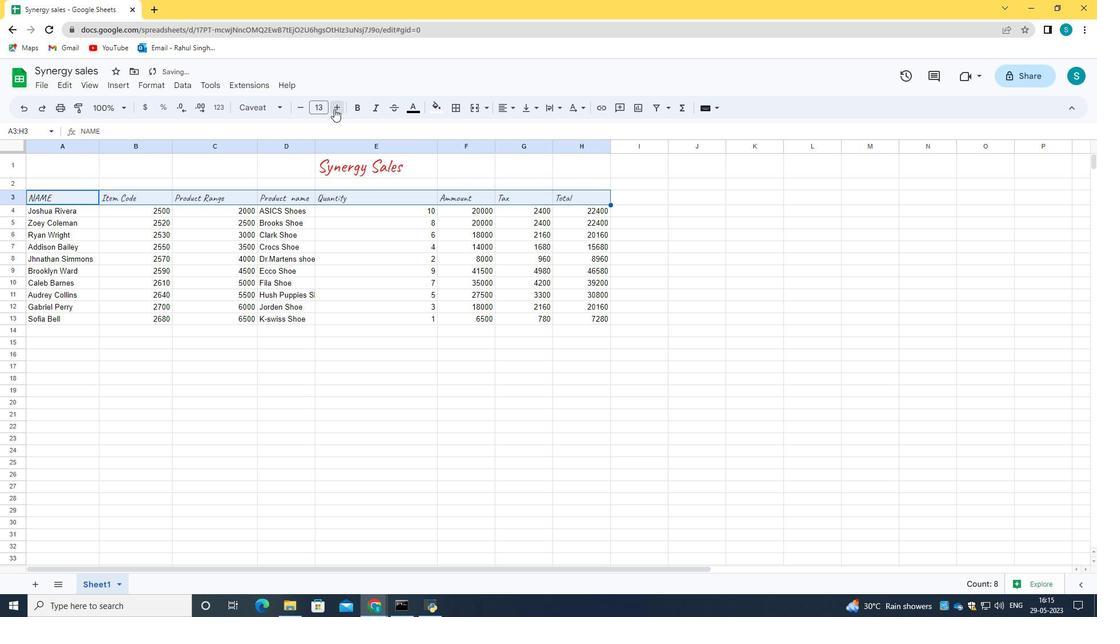 
Action: Mouse pressed left at (334, 109)
Screenshot: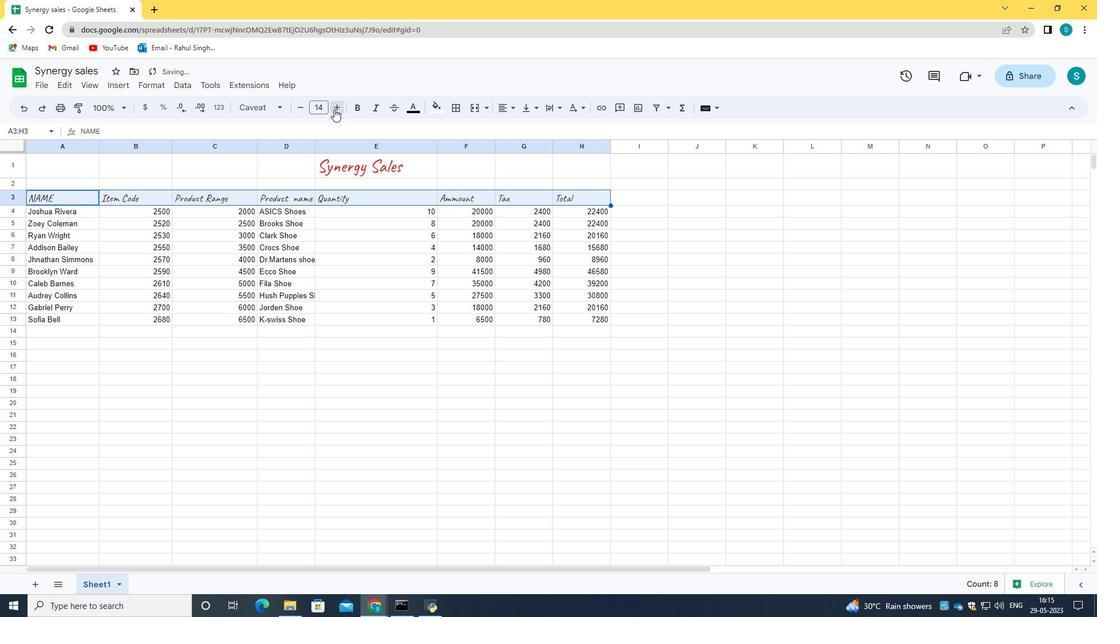 
Action: Mouse moved to (313, 145)
Screenshot: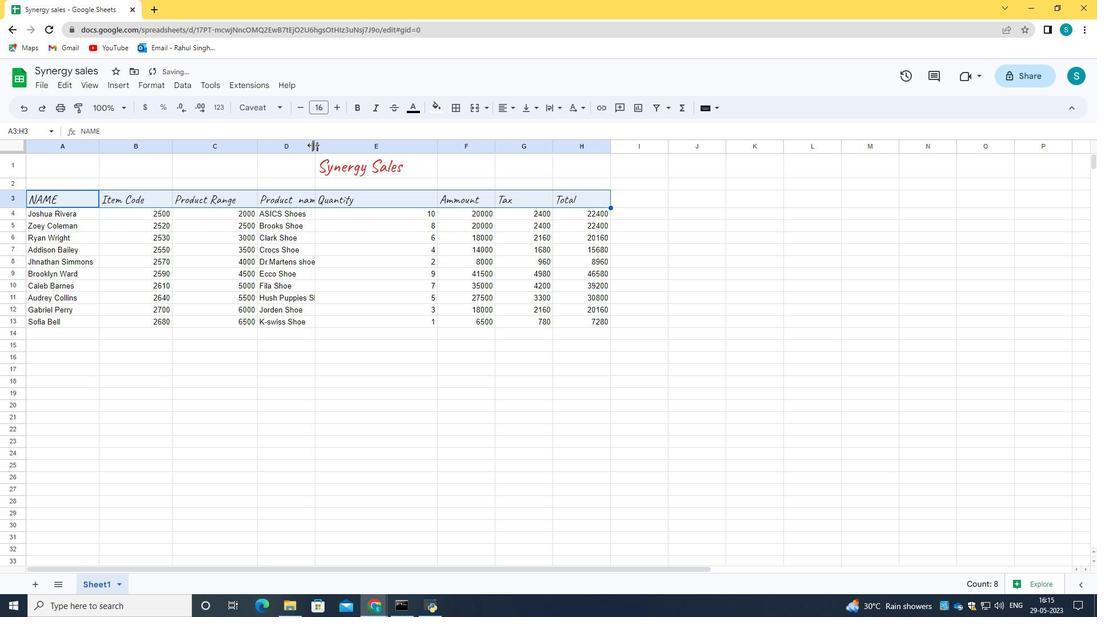 
Action: Mouse pressed left at (313, 145)
Screenshot: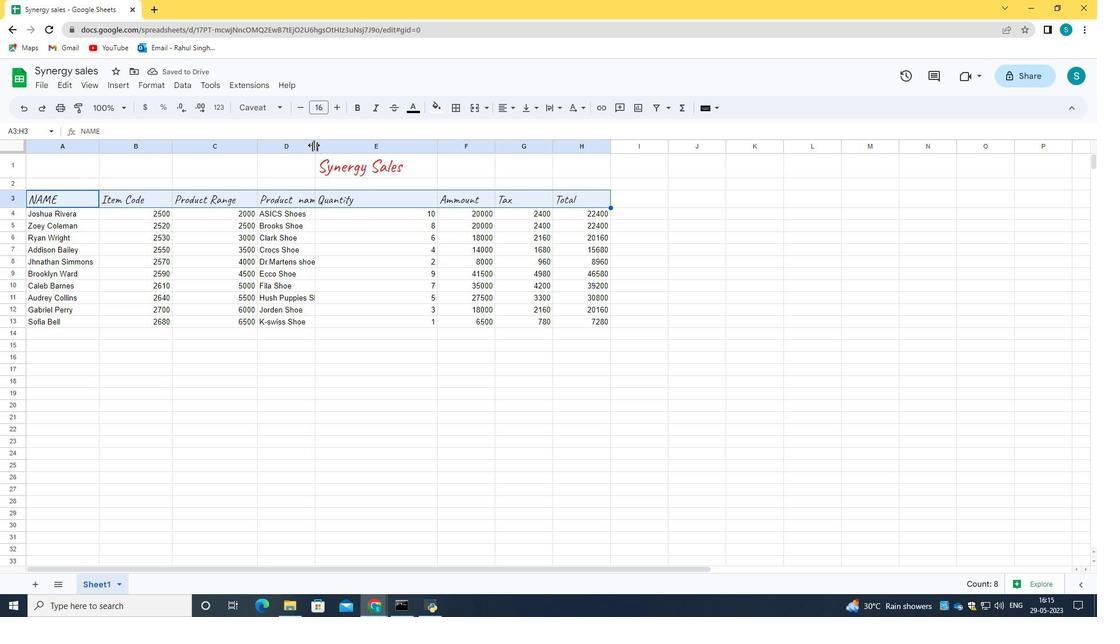 
Action: Mouse moved to (344, 159)
Screenshot: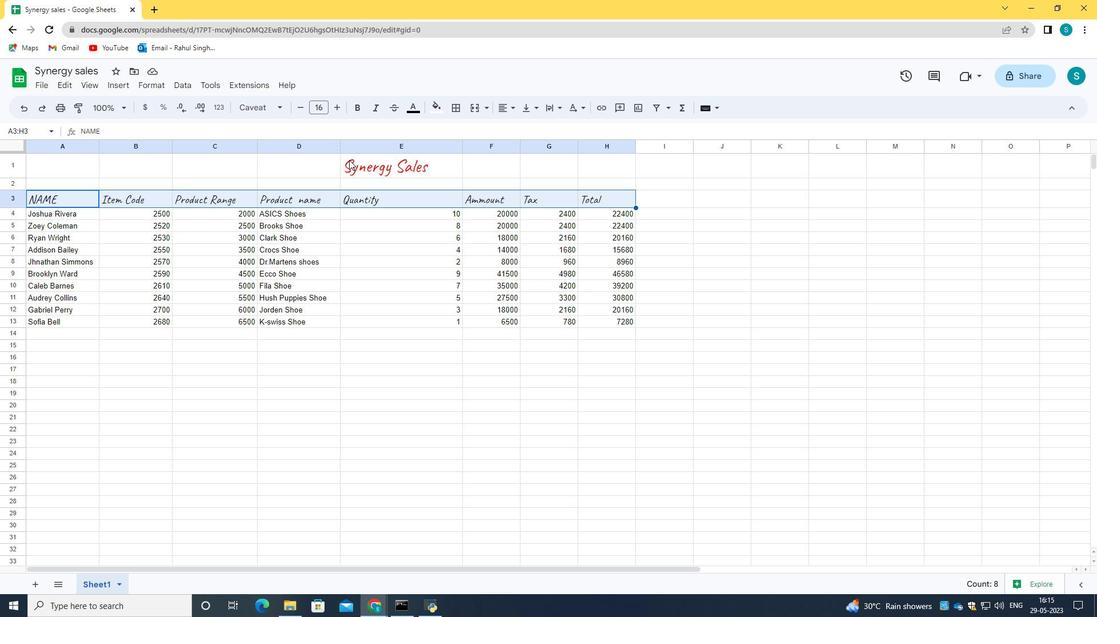
Action: Mouse pressed left at (344, 159)
Screenshot: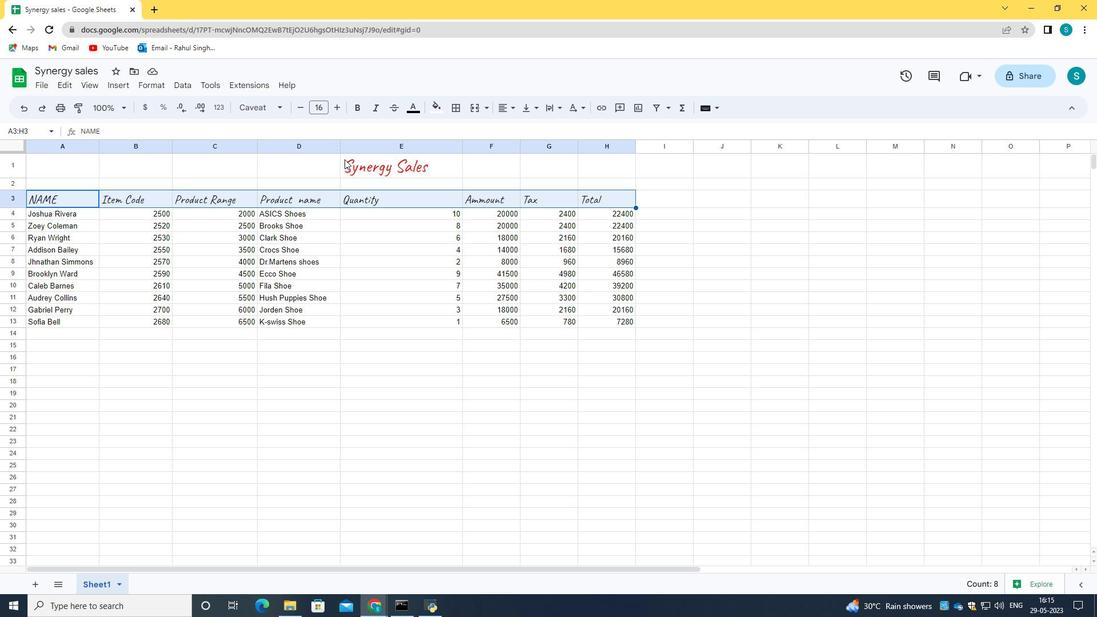 
Action: Mouse moved to (29, 190)
Screenshot: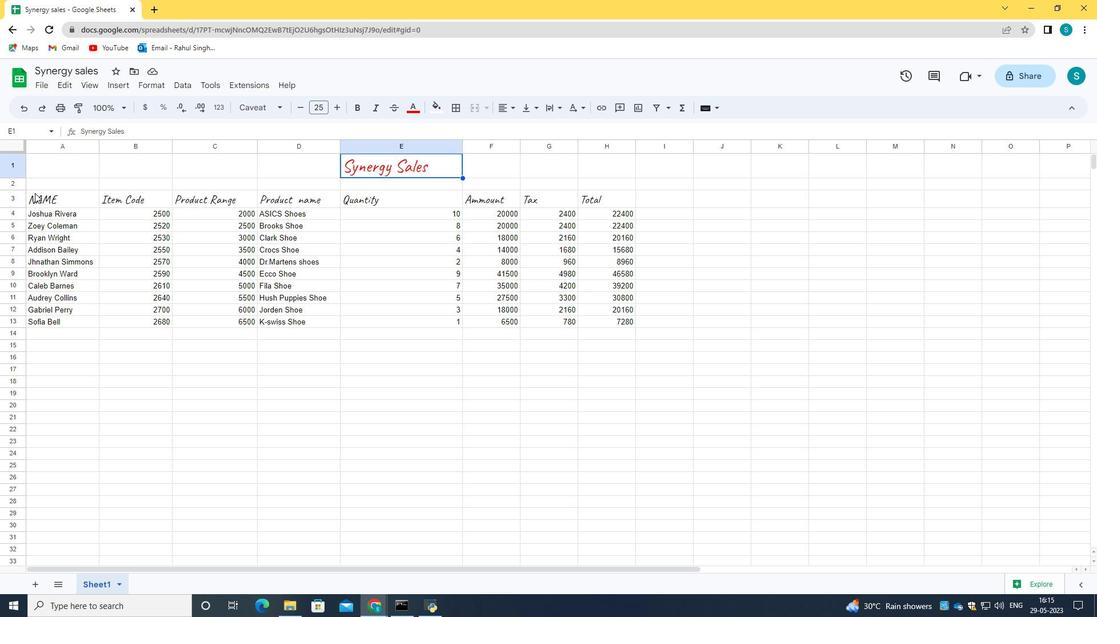 
Action: Mouse pressed left at (29, 190)
Screenshot: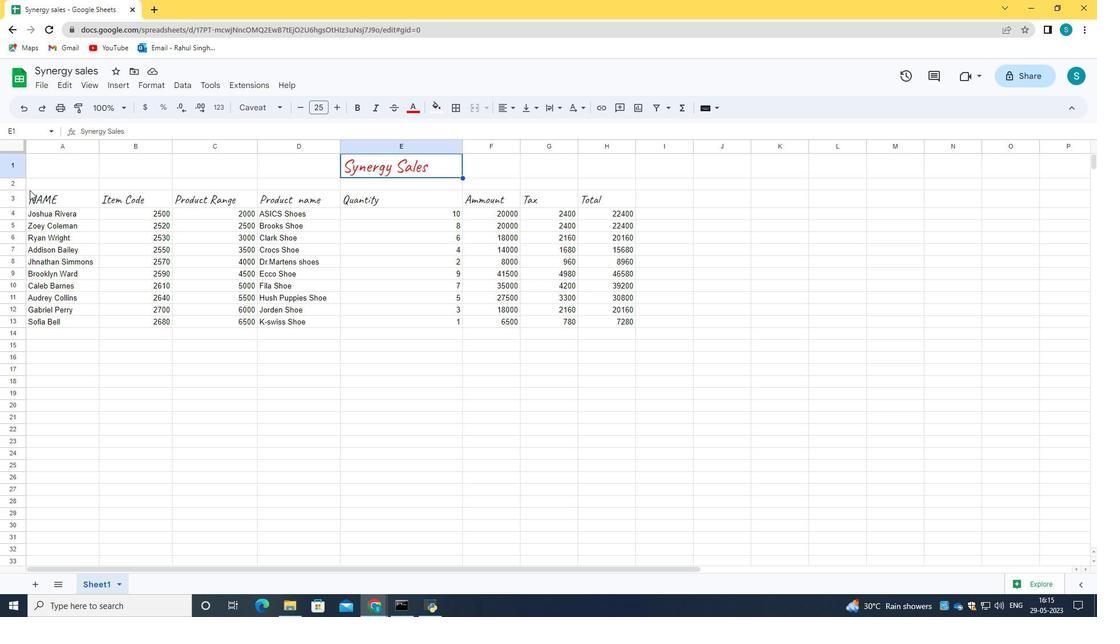 
Action: Mouse moved to (511, 112)
Screenshot: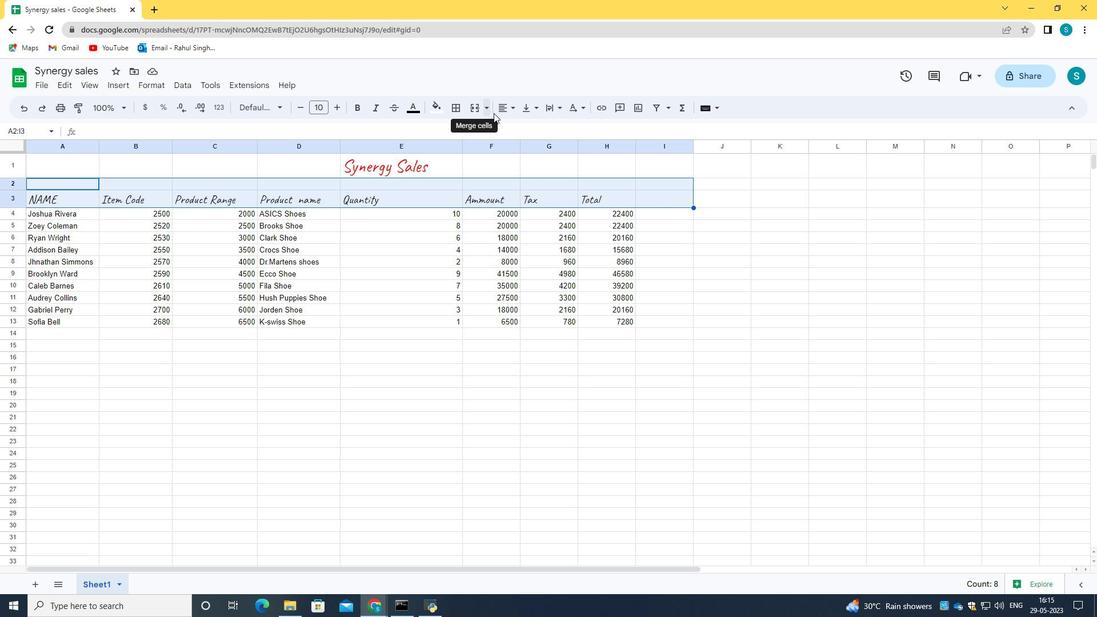 
Action: Mouse pressed left at (511, 112)
Screenshot: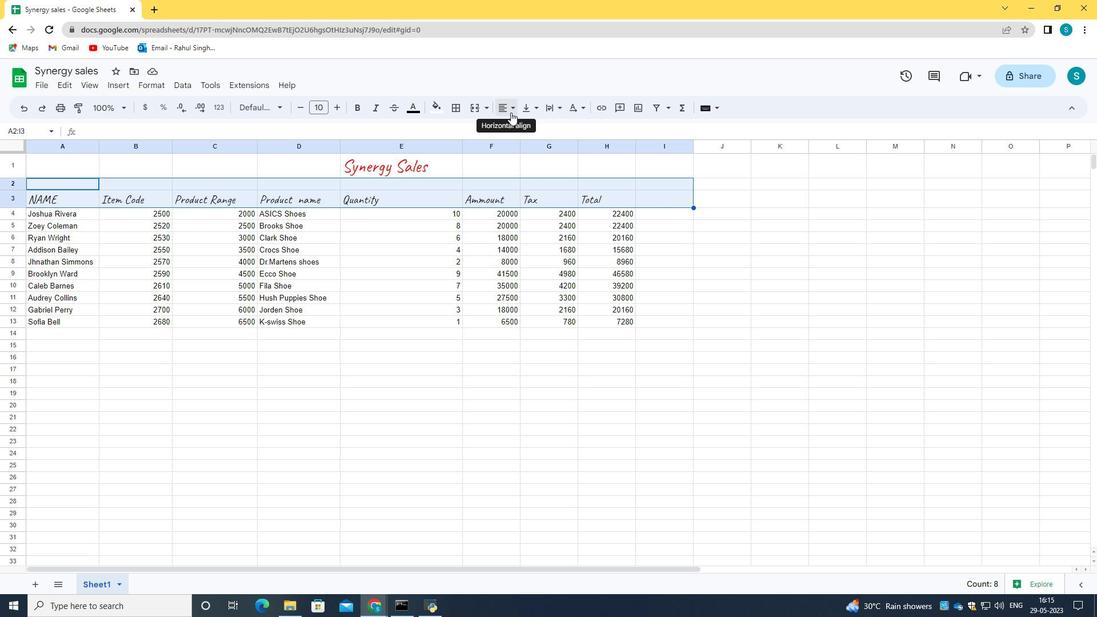 
Action: Mouse moved to (539, 130)
Screenshot: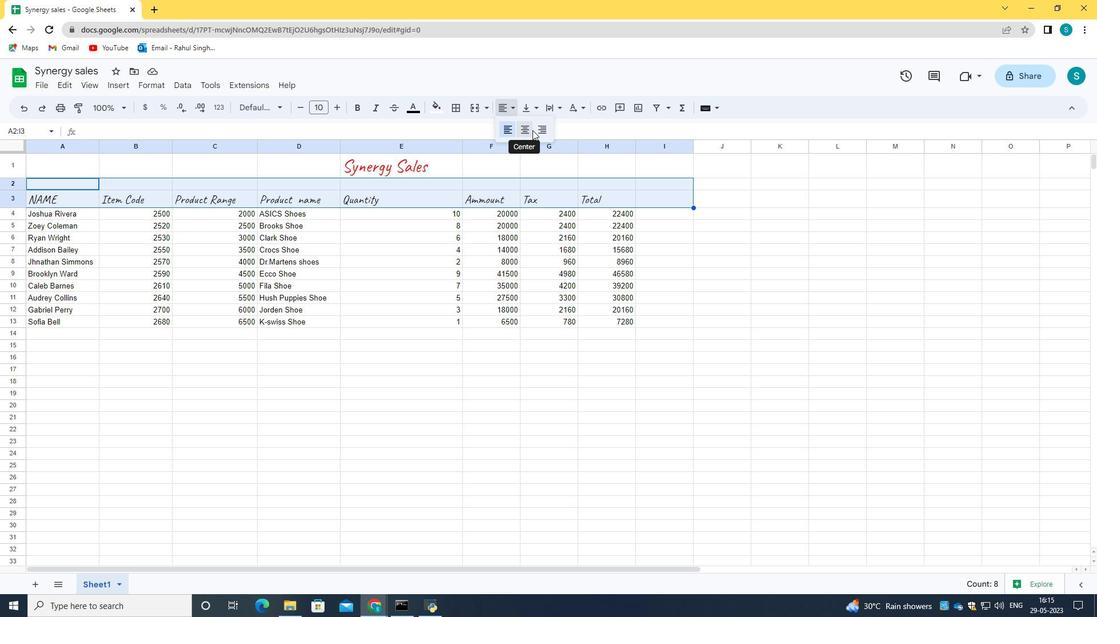 
Action: Mouse pressed left at (539, 130)
Screenshot: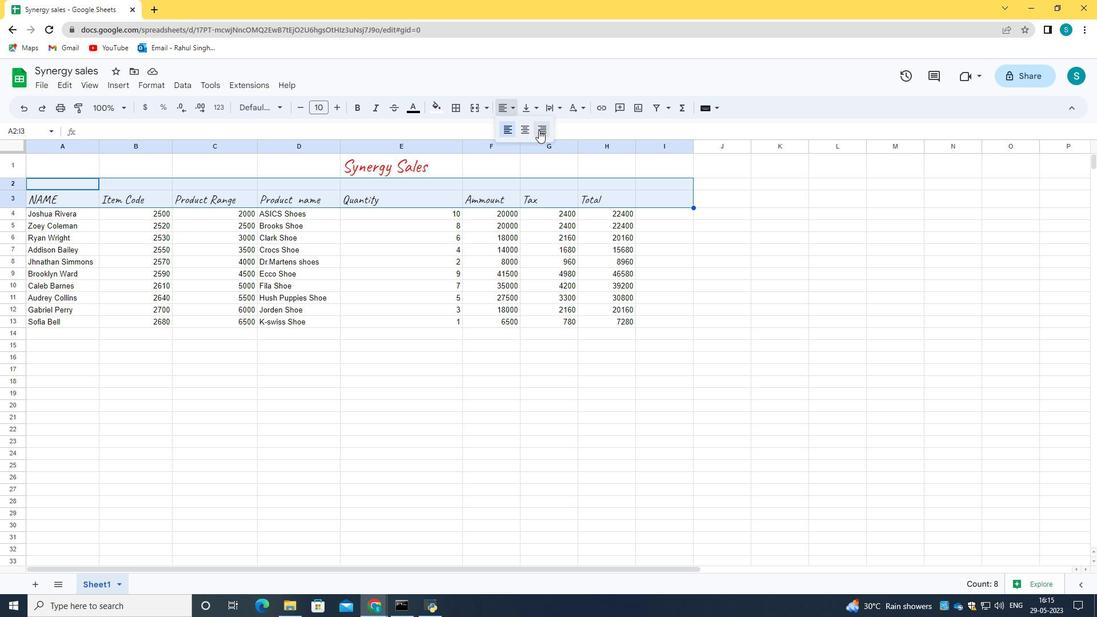 
Action: Mouse moved to (224, 161)
Screenshot: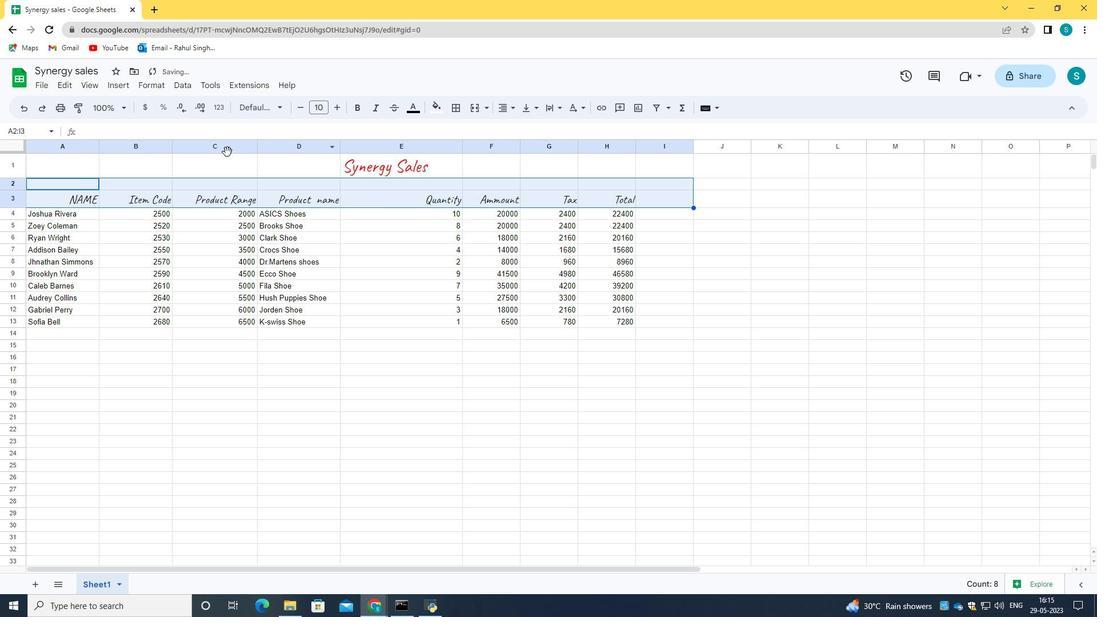 
Action: Mouse pressed left at (224, 161)
Screenshot: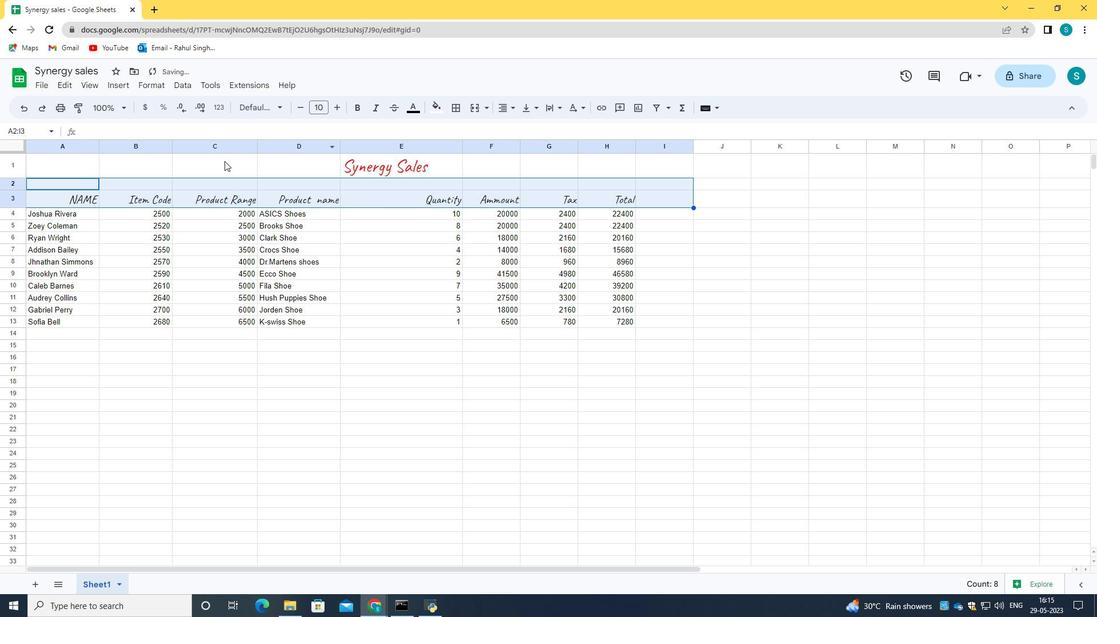 
Action: Mouse moved to (452, 231)
Screenshot: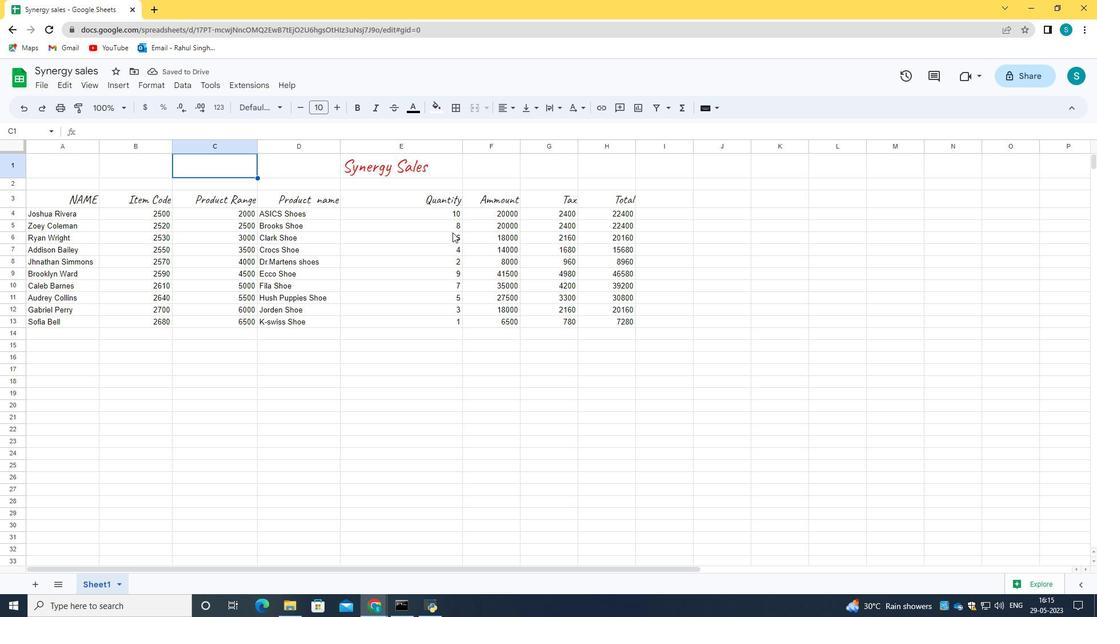 
